 Task: Find connections with filter location Birmitrapur with filter topic #Humanresourcewith filter profile language Spanish with filter current company Kent with filter school Vivekananda Institute of Technology with filter industry Facilities Services with filter service category Video Production with filter keywords title Dog Walker / Pet Sitter
Action: Mouse moved to (538, 63)
Screenshot: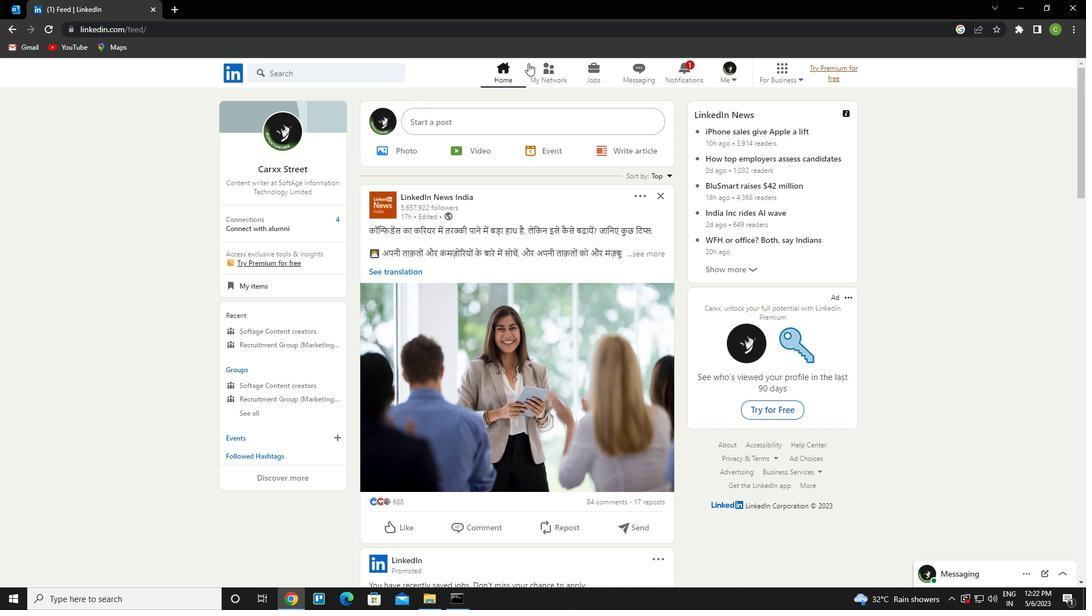 
Action: Mouse pressed left at (538, 63)
Screenshot: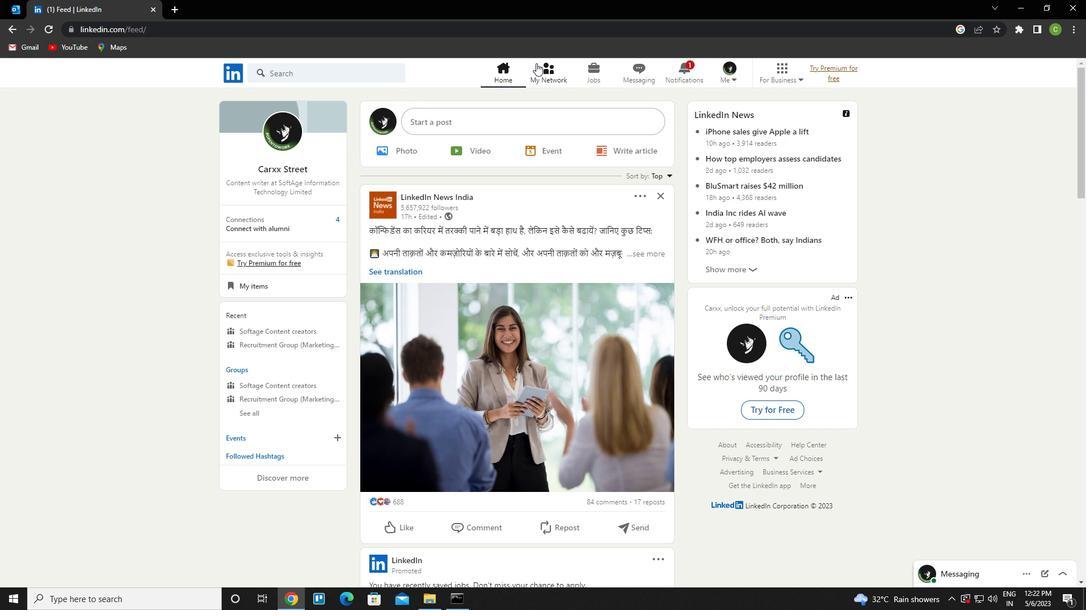 
Action: Mouse moved to (317, 130)
Screenshot: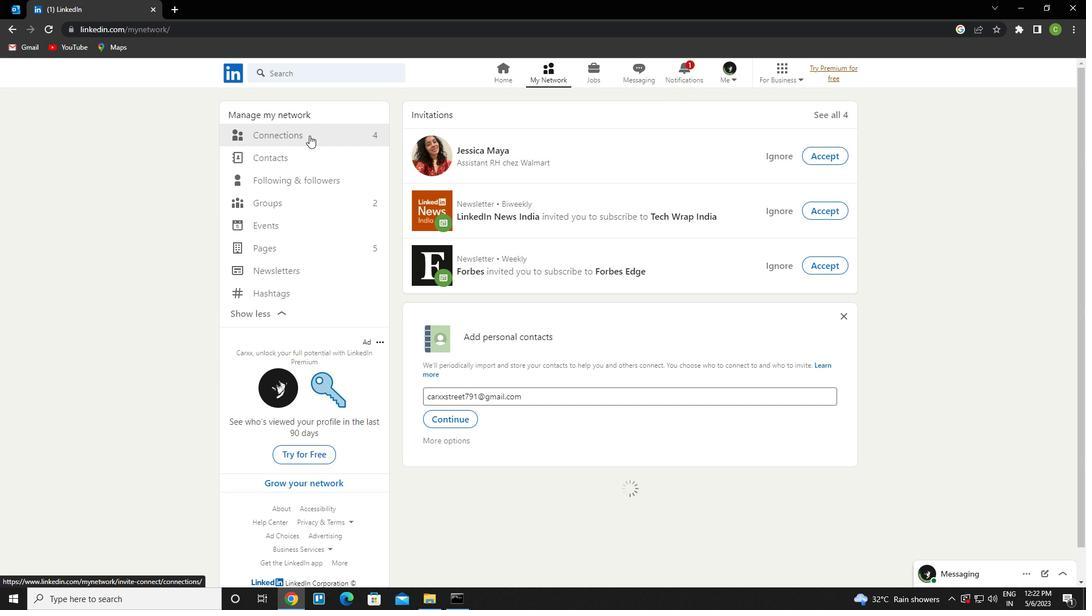 
Action: Mouse pressed left at (317, 130)
Screenshot: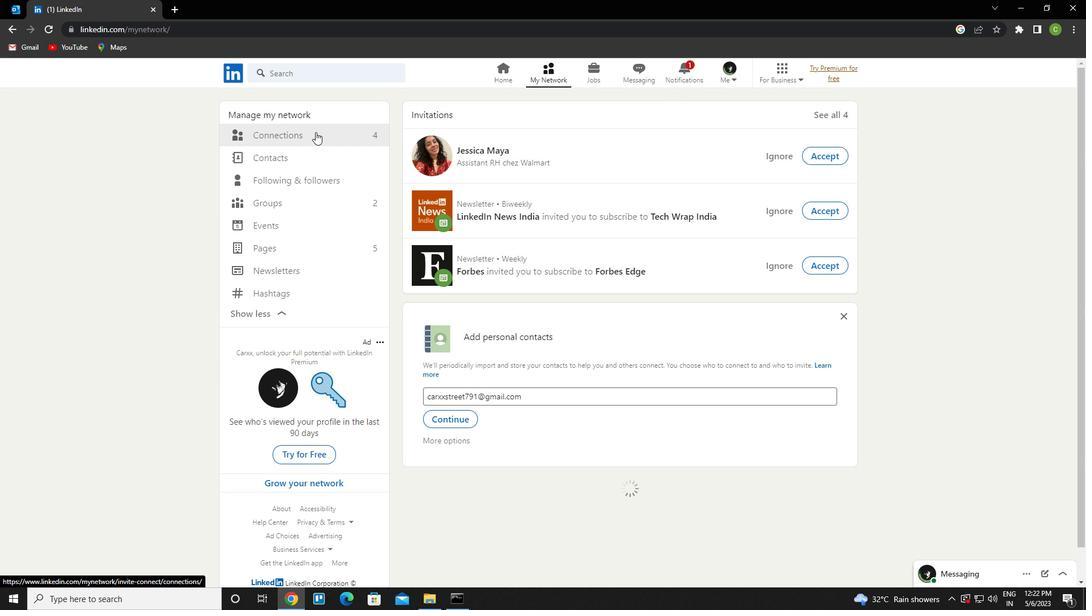 
Action: Mouse moved to (636, 135)
Screenshot: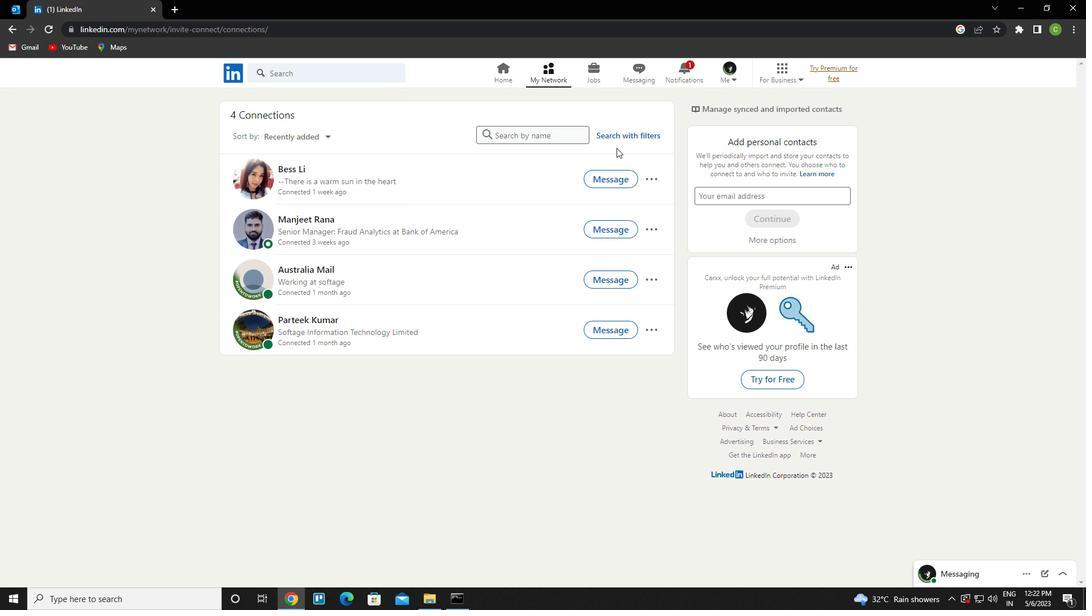 
Action: Mouse pressed left at (636, 135)
Screenshot: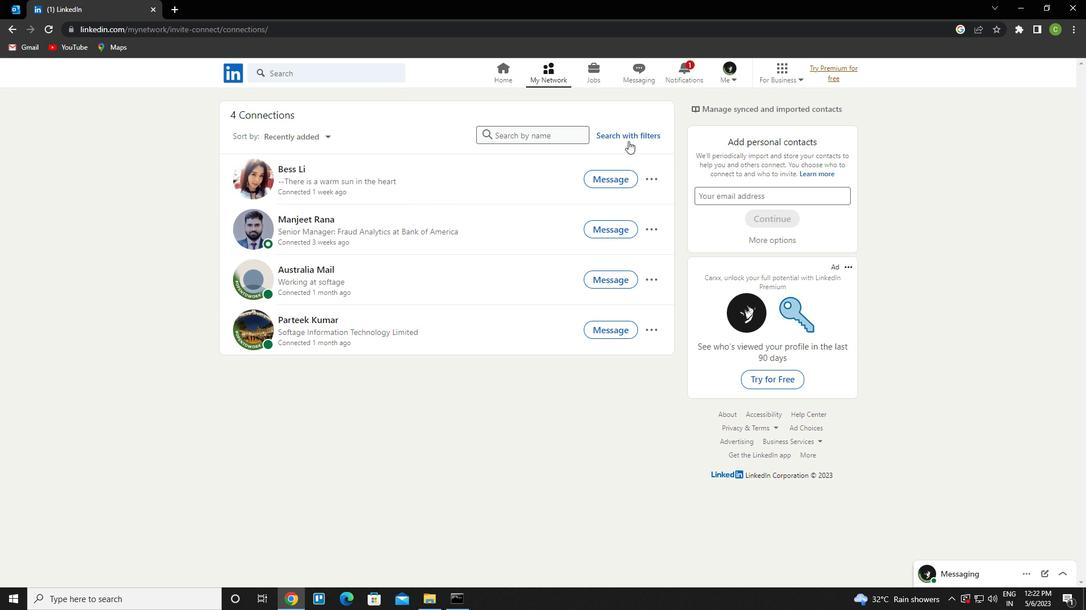 
Action: Mouse moved to (589, 103)
Screenshot: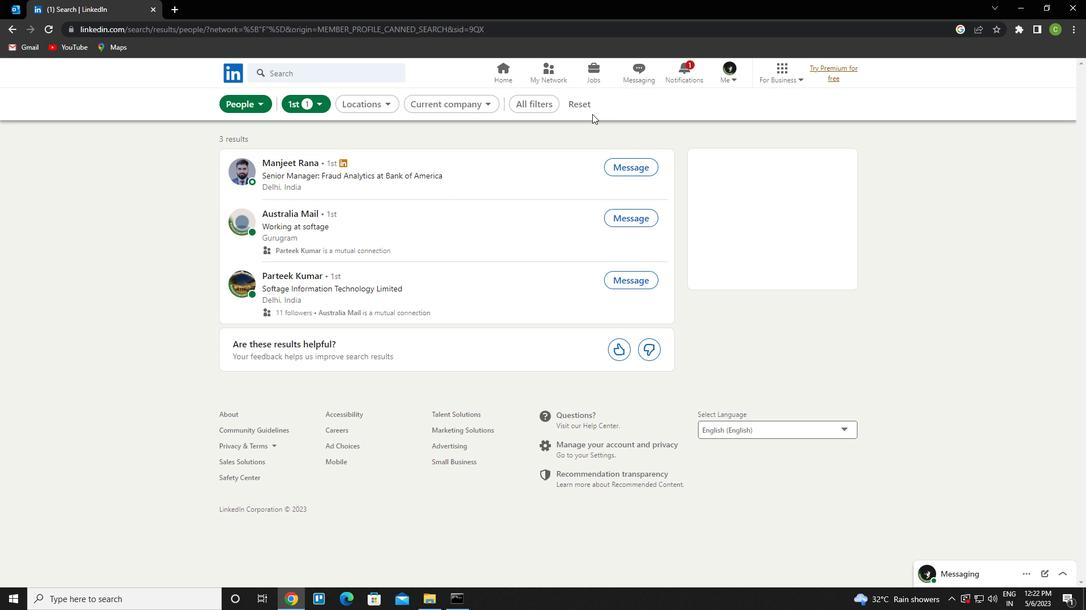 
Action: Mouse pressed left at (589, 103)
Screenshot: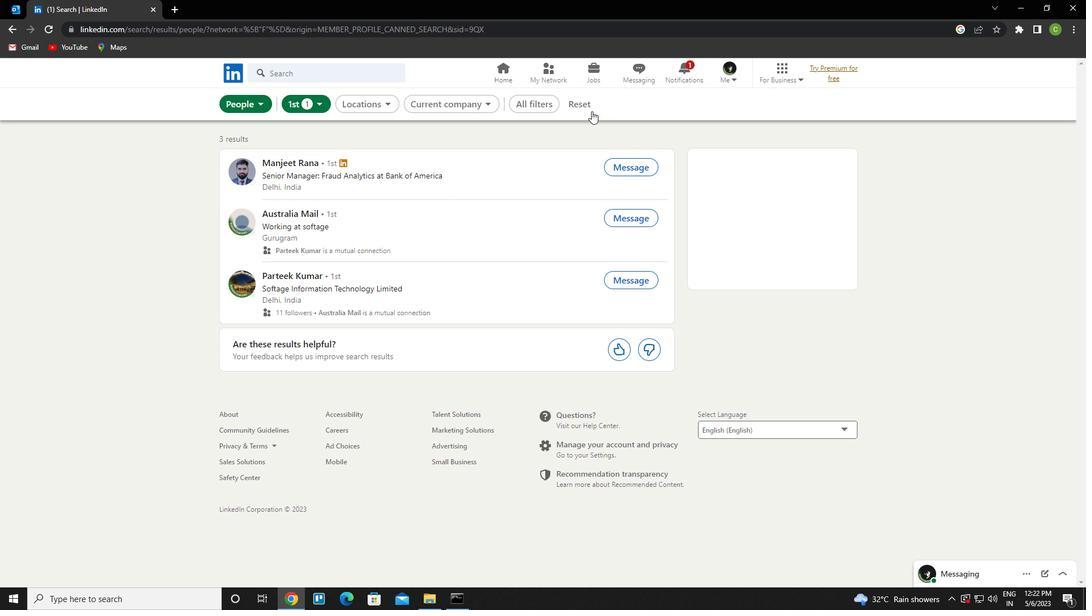 
Action: Mouse moved to (561, 104)
Screenshot: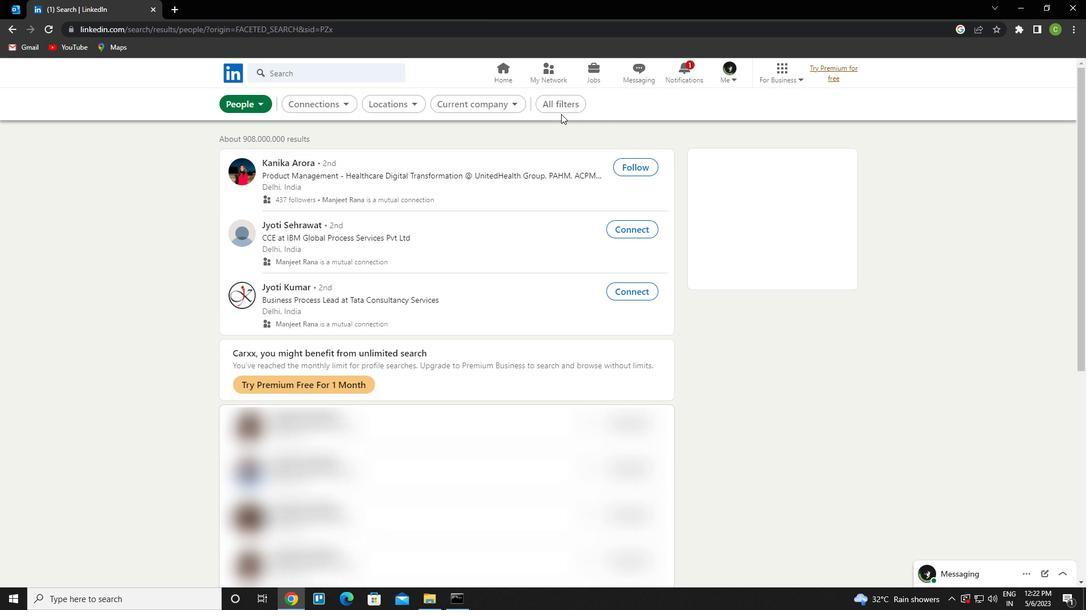 
Action: Mouse pressed left at (561, 104)
Screenshot: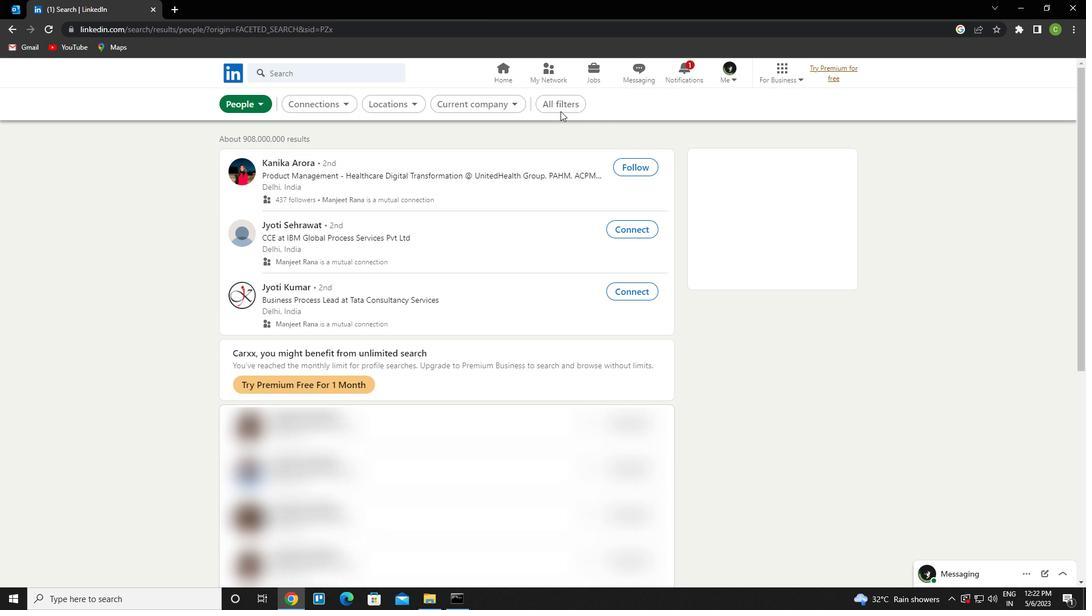 
Action: Mouse moved to (889, 326)
Screenshot: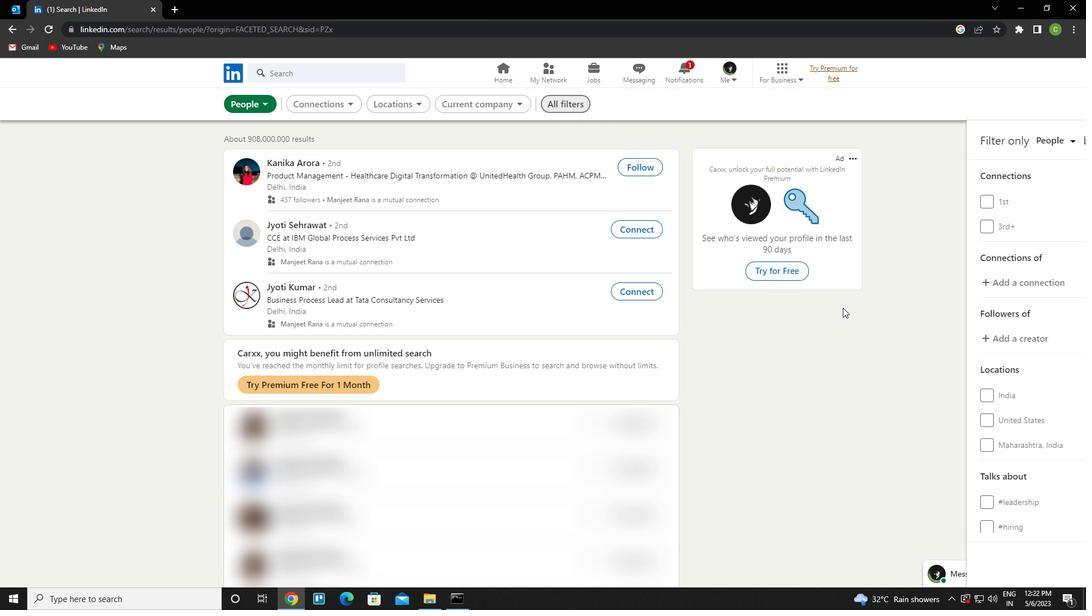 
Action: Mouse scrolled (889, 326) with delta (0, 0)
Screenshot: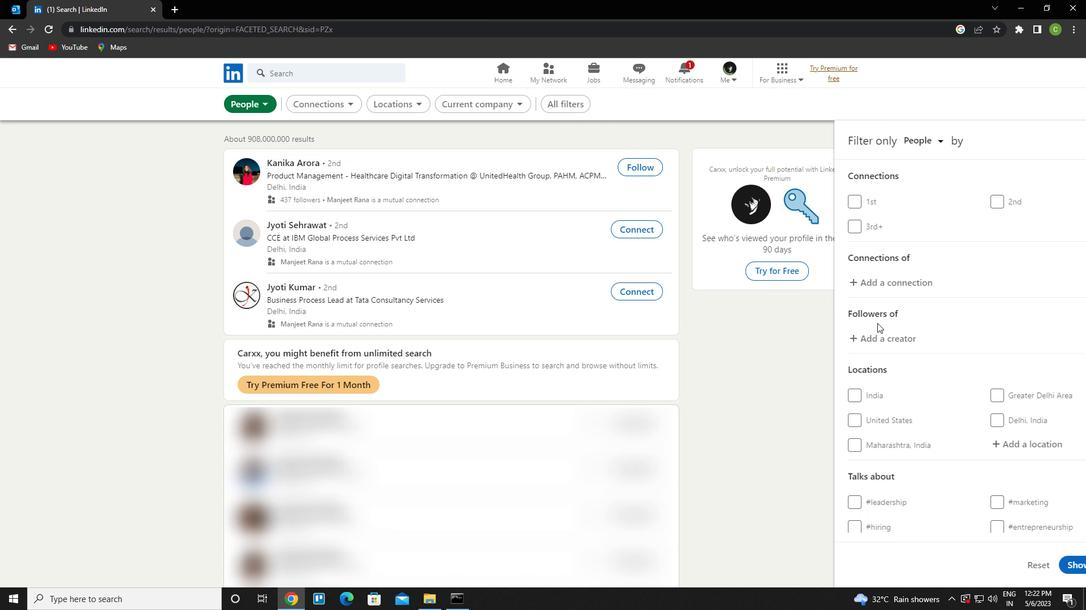 
Action: Mouse moved to (889, 326)
Screenshot: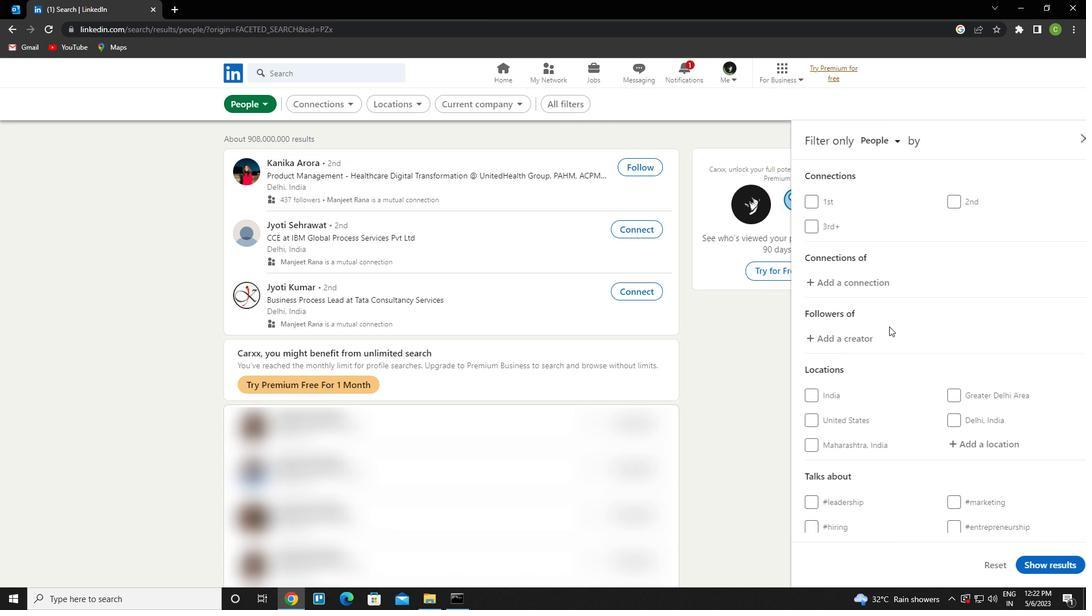 
Action: Mouse scrolled (889, 326) with delta (0, 0)
Screenshot: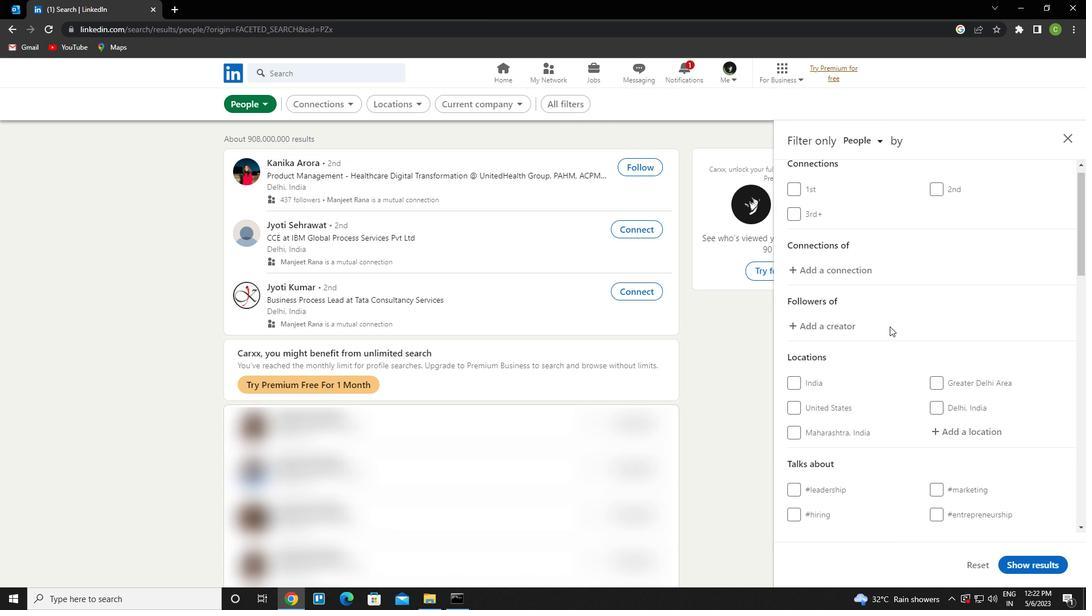
Action: Mouse moved to (960, 338)
Screenshot: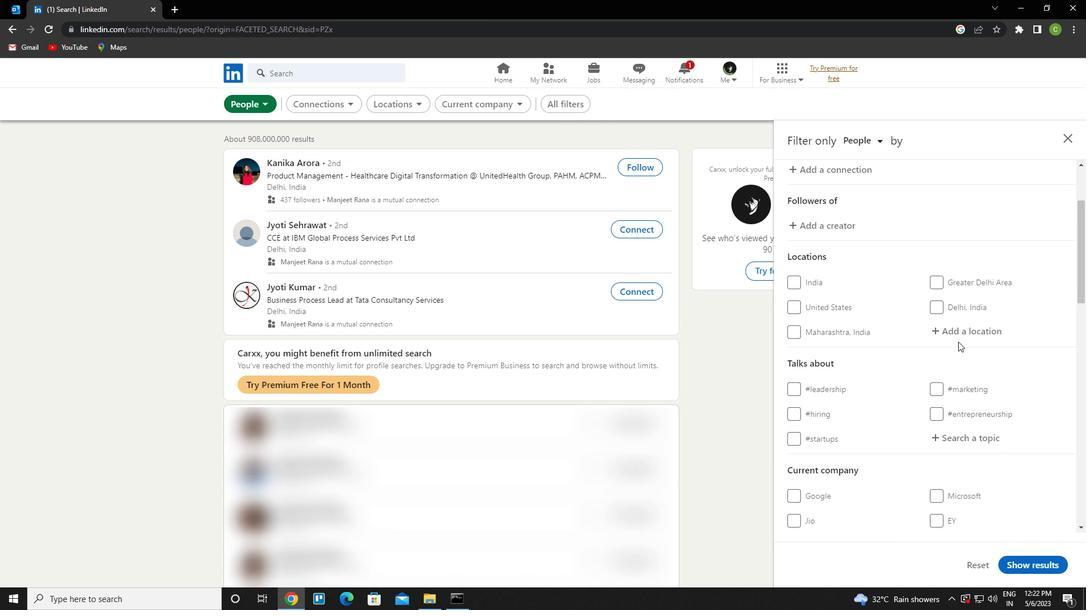 
Action: Mouse pressed left at (960, 338)
Screenshot: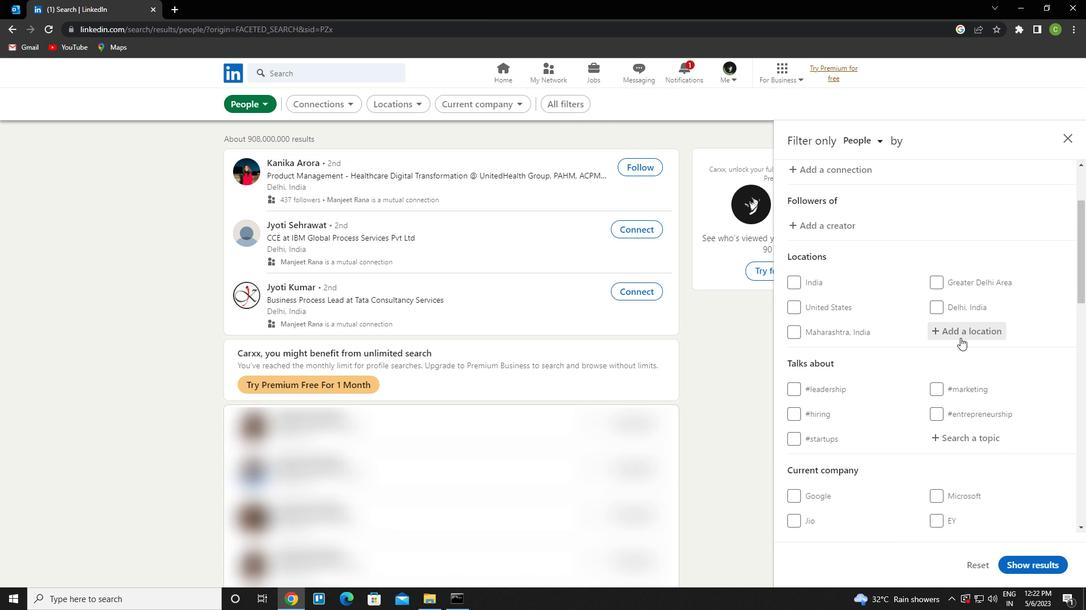 
Action: Key pressed <Key.caps_lock>b<Key.caps_lock>irnit<Key.backspace><Key.backspace>mitrapur<Key.left><Key.left><Key.left><Key.left><Key.left><Key.left><Key.left><Key.left><Key.backspace>
Screenshot: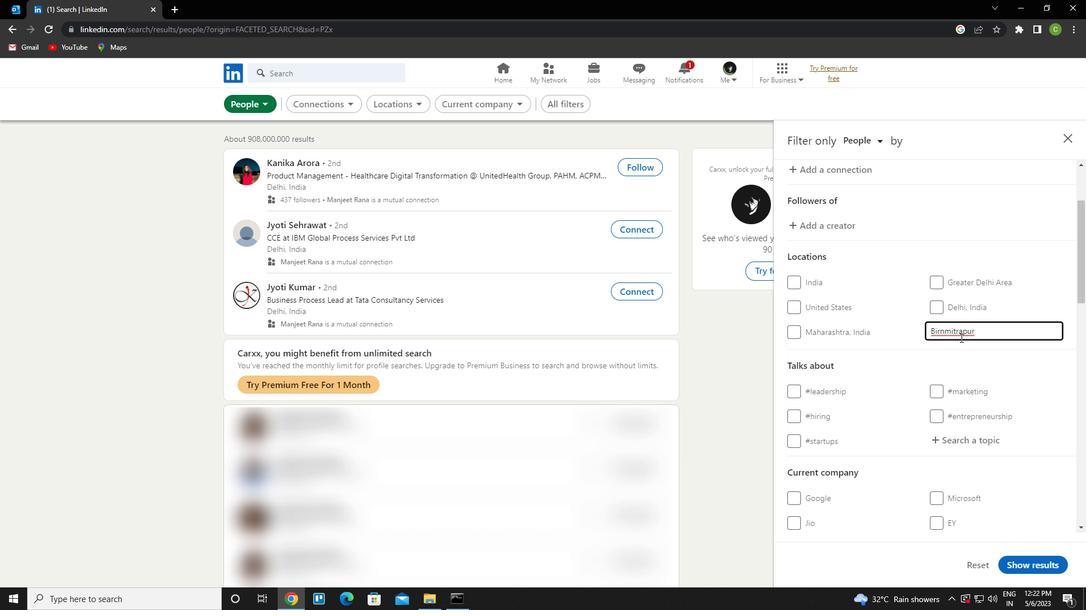 
Action: Mouse moved to (960, 337)
Screenshot: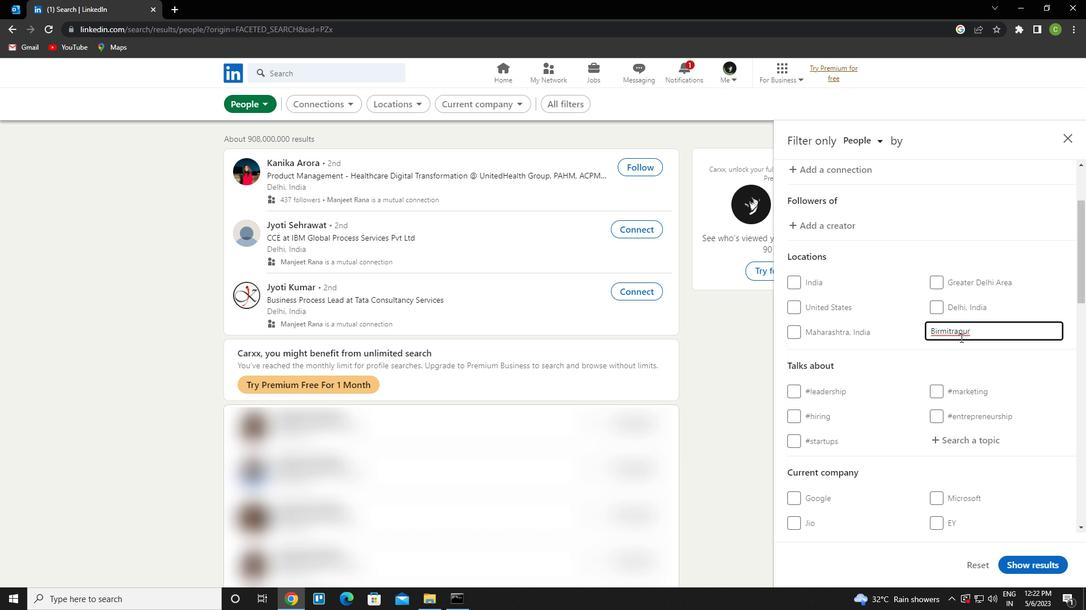 
Action: Mouse scrolled (960, 337) with delta (0, 0)
Screenshot: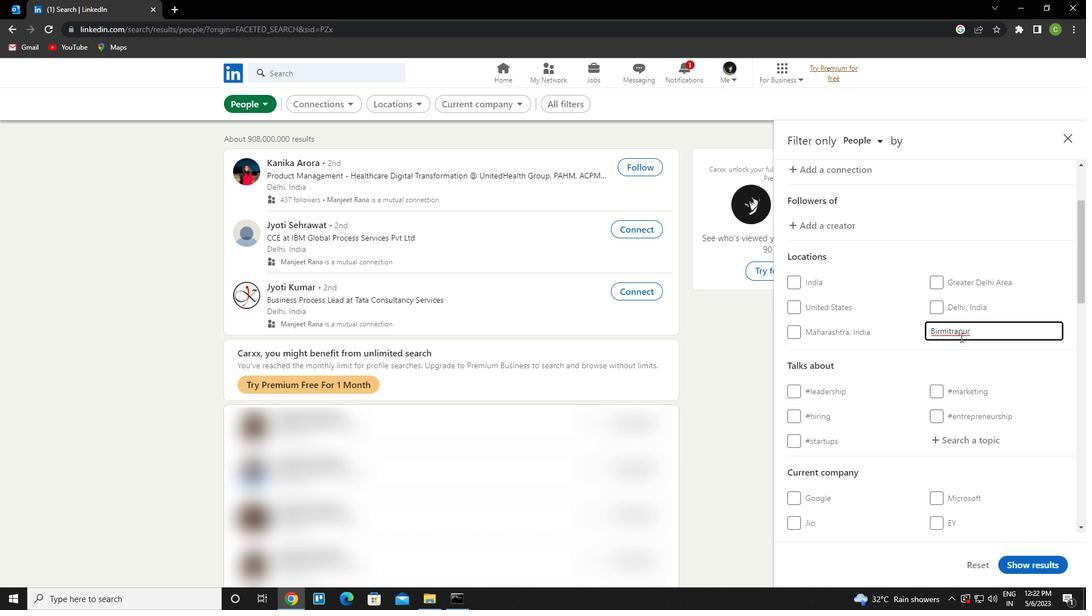 
Action: Mouse moved to (954, 384)
Screenshot: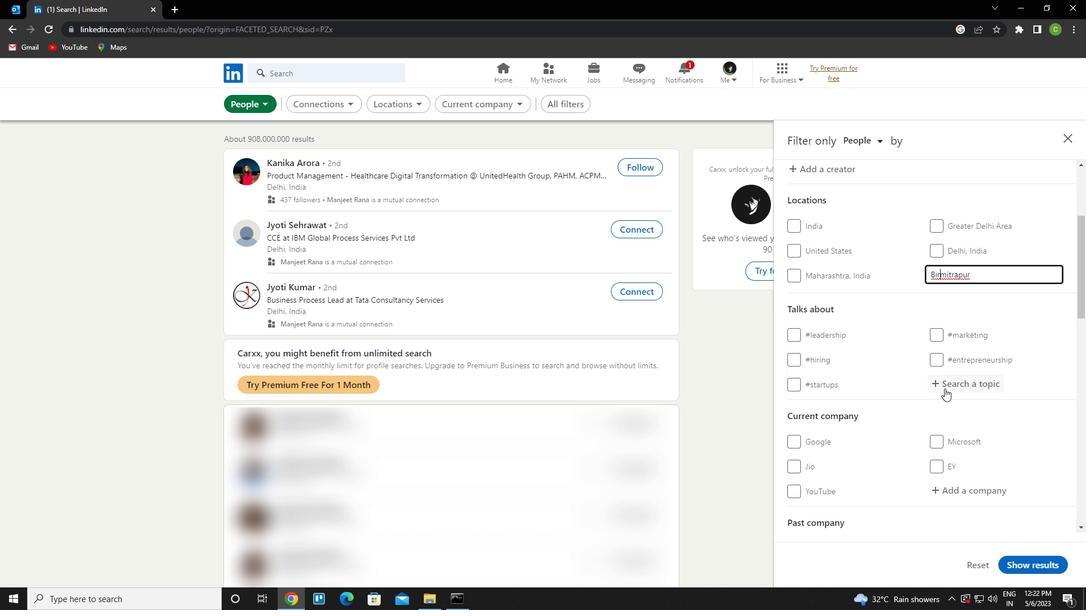 
Action: Mouse pressed left at (954, 384)
Screenshot: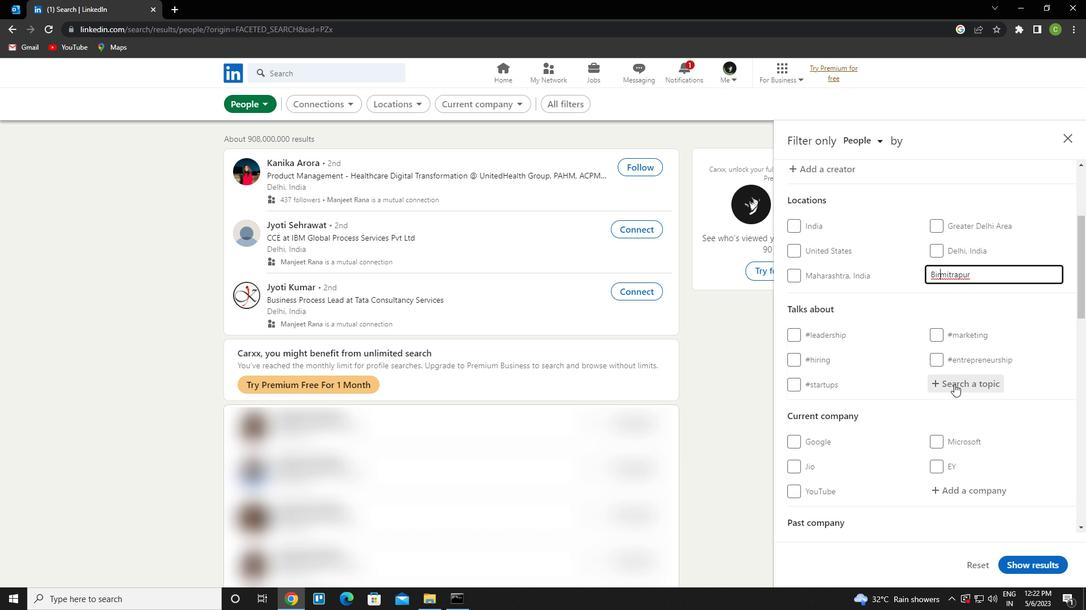 
Action: Key pressed humanresouces<Key.left><Key.down><Key.enter>
Screenshot: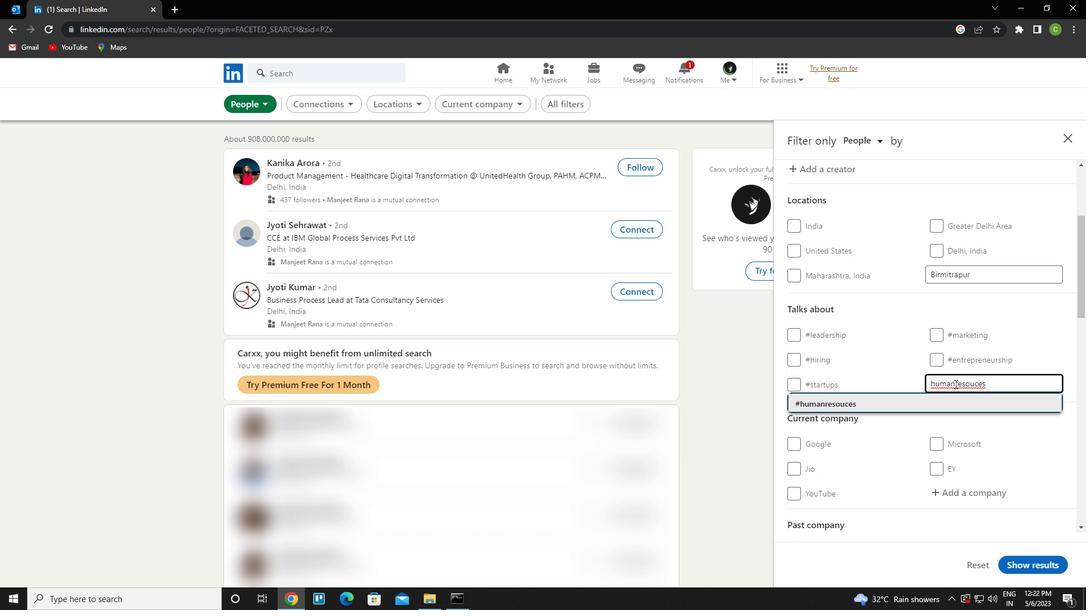 
Action: Mouse scrolled (954, 384) with delta (0, 0)
Screenshot: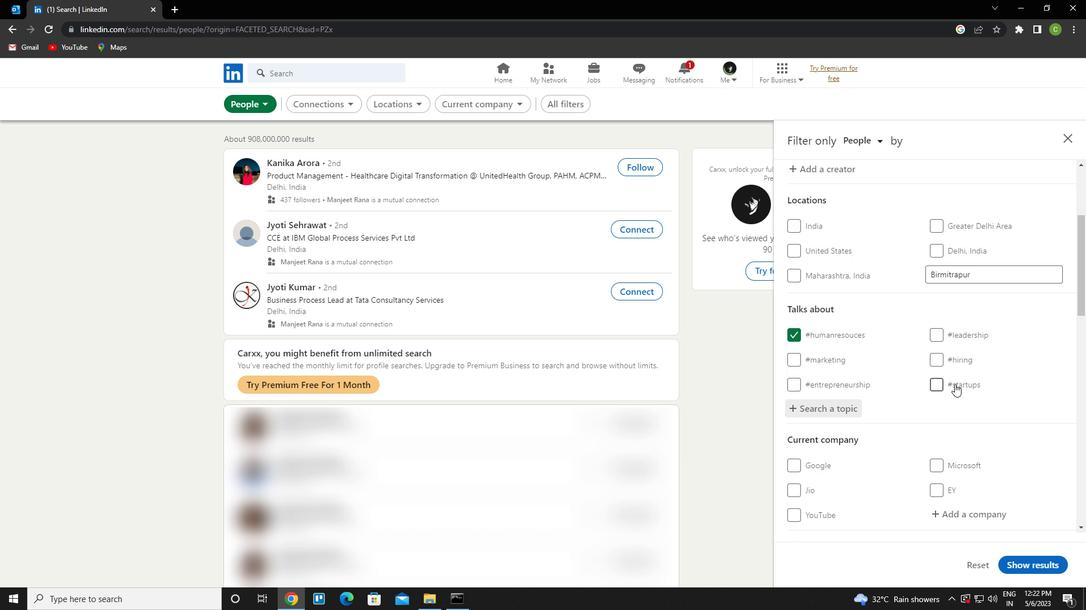 
Action: Mouse scrolled (954, 384) with delta (0, 0)
Screenshot: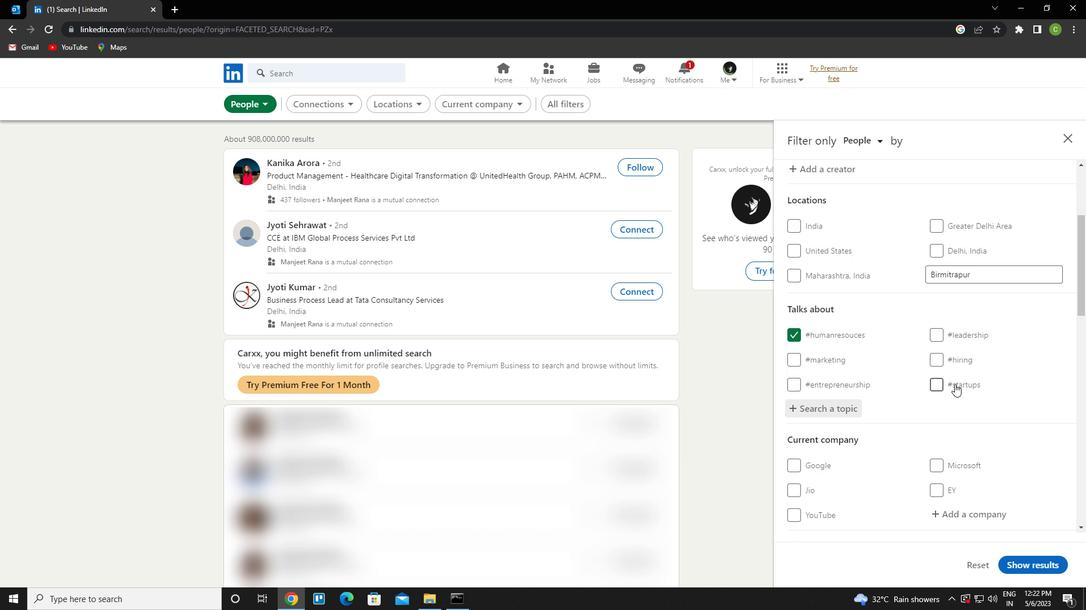 
Action: Mouse scrolled (954, 384) with delta (0, 0)
Screenshot: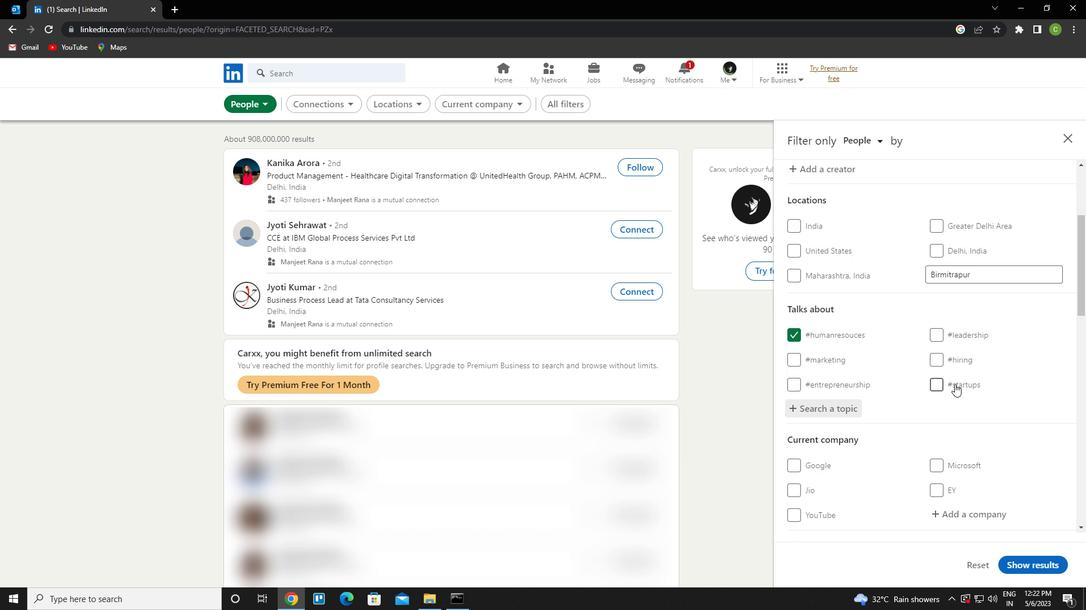 
Action: Mouse scrolled (954, 384) with delta (0, 0)
Screenshot: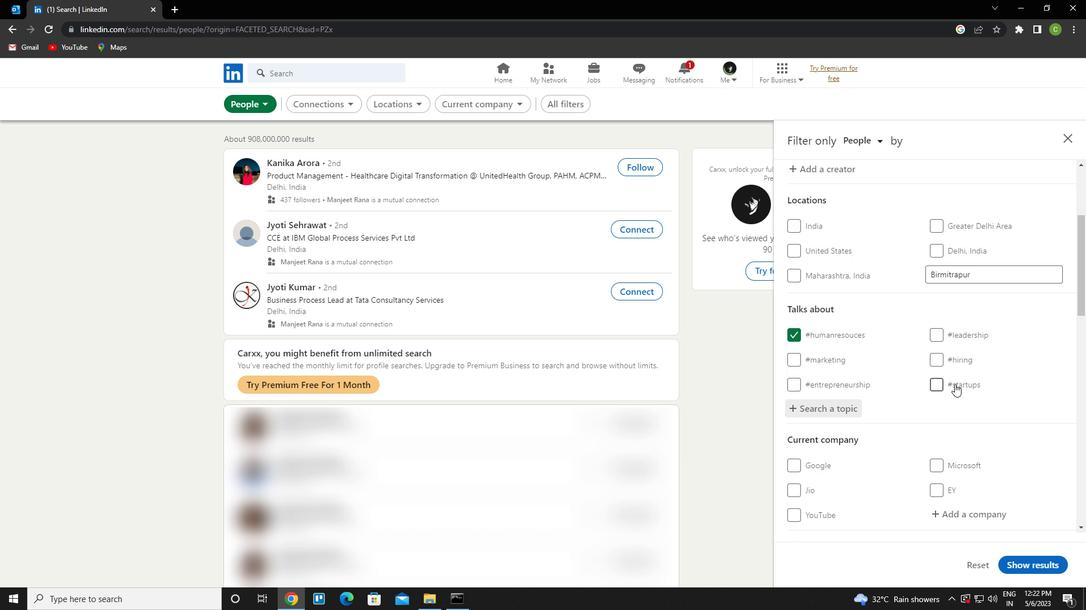 
Action: Mouse scrolled (954, 384) with delta (0, 0)
Screenshot: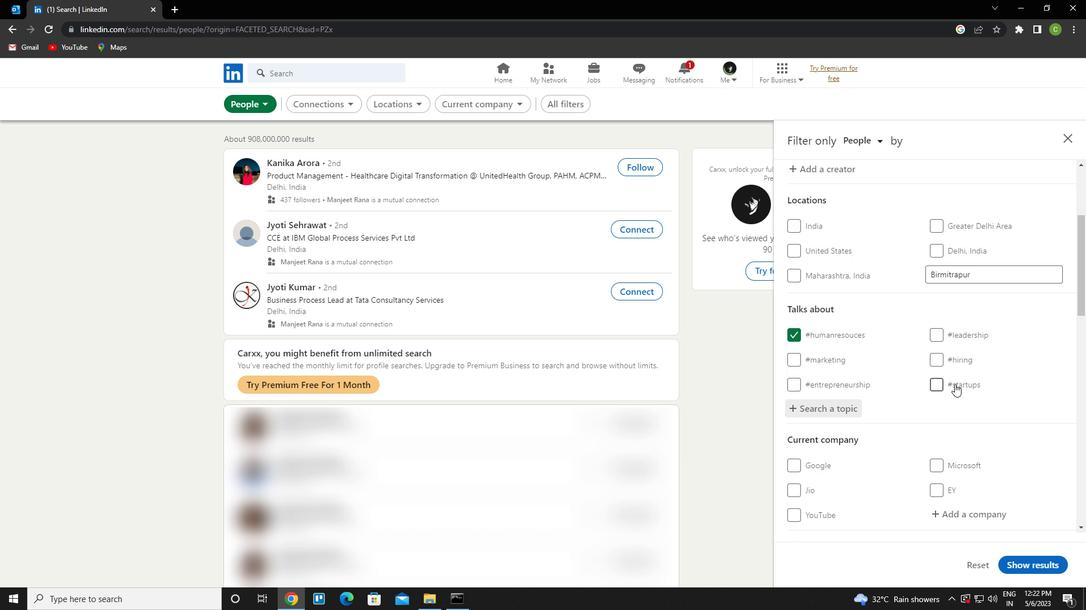 
Action: Mouse scrolled (954, 384) with delta (0, 0)
Screenshot: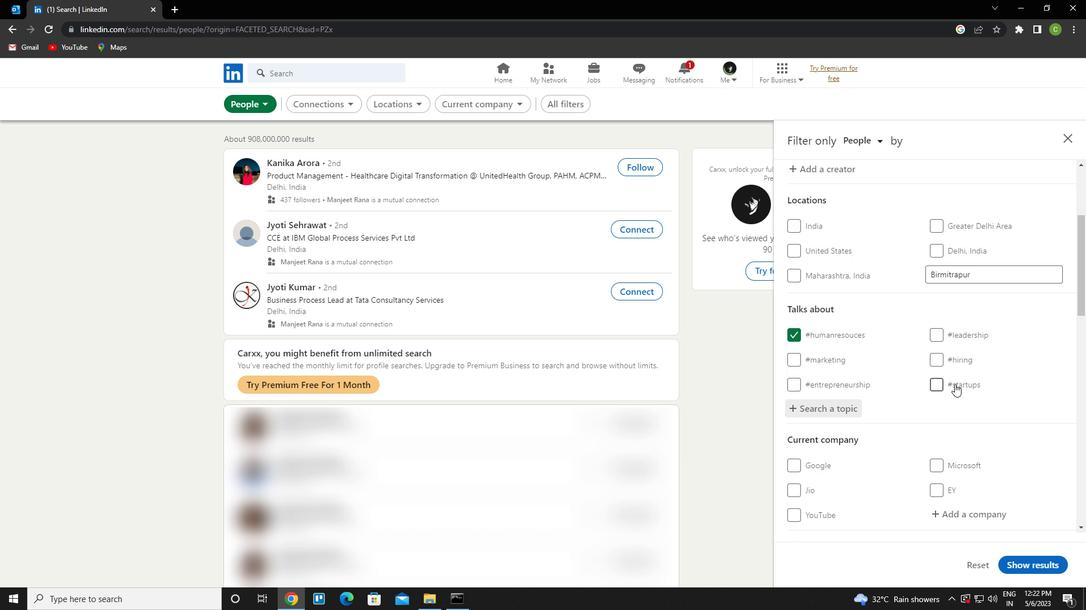 
Action: Mouse moved to (944, 376)
Screenshot: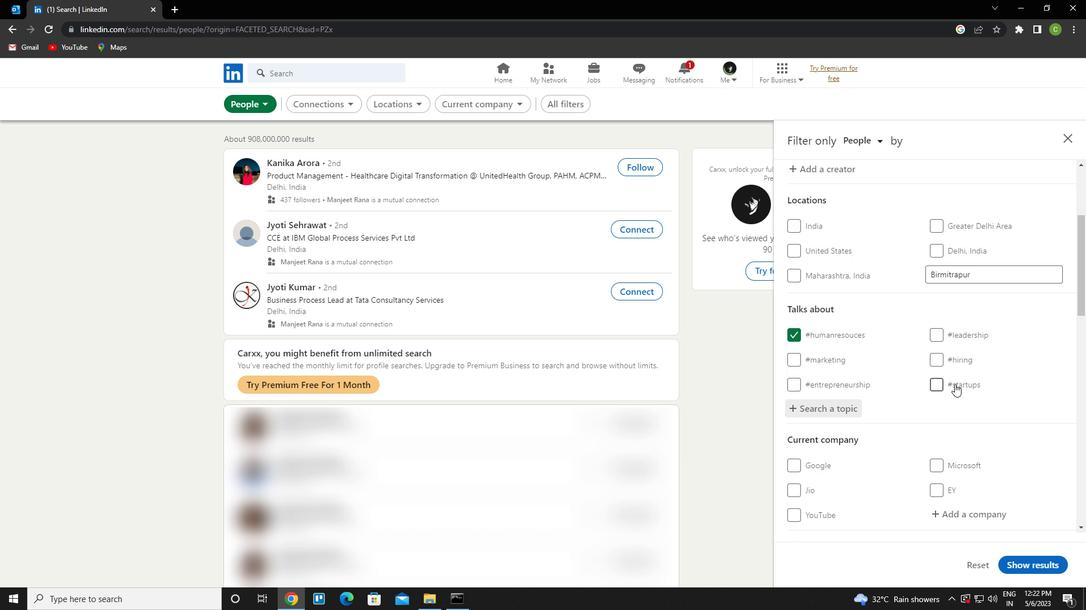 
Action: Mouse scrolled (944, 376) with delta (0, 0)
Screenshot: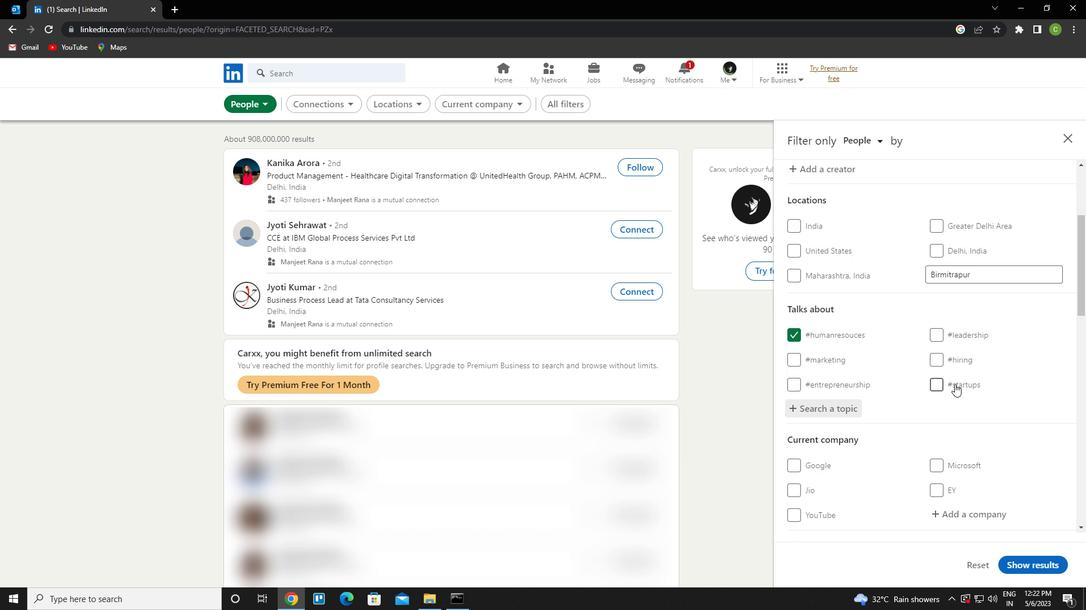 
Action: Mouse moved to (934, 367)
Screenshot: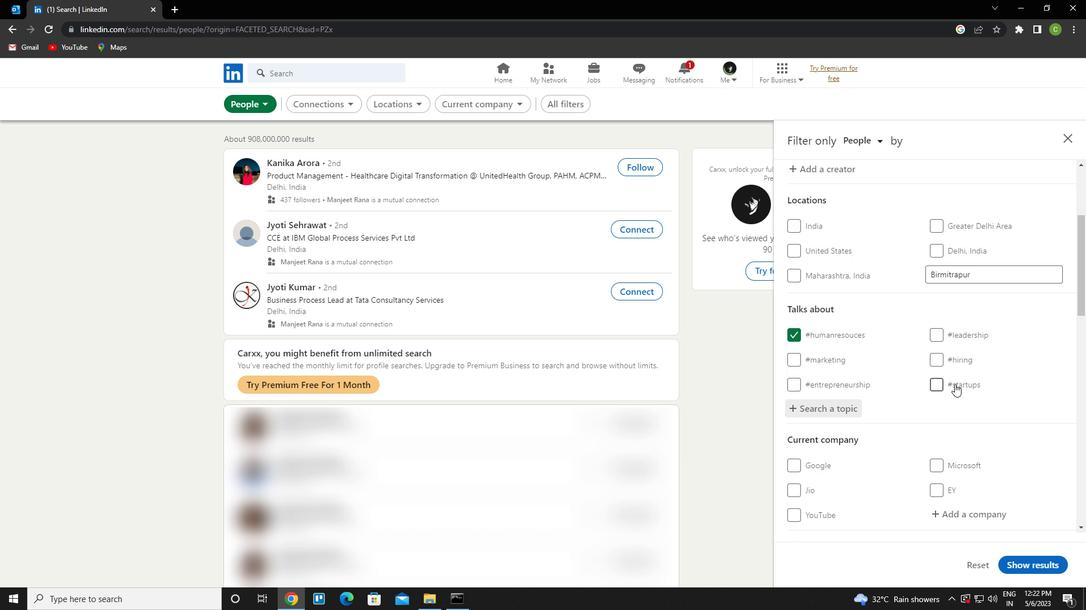 
Action: Mouse scrolled (934, 366) with delta (0, 0)
Screenshot: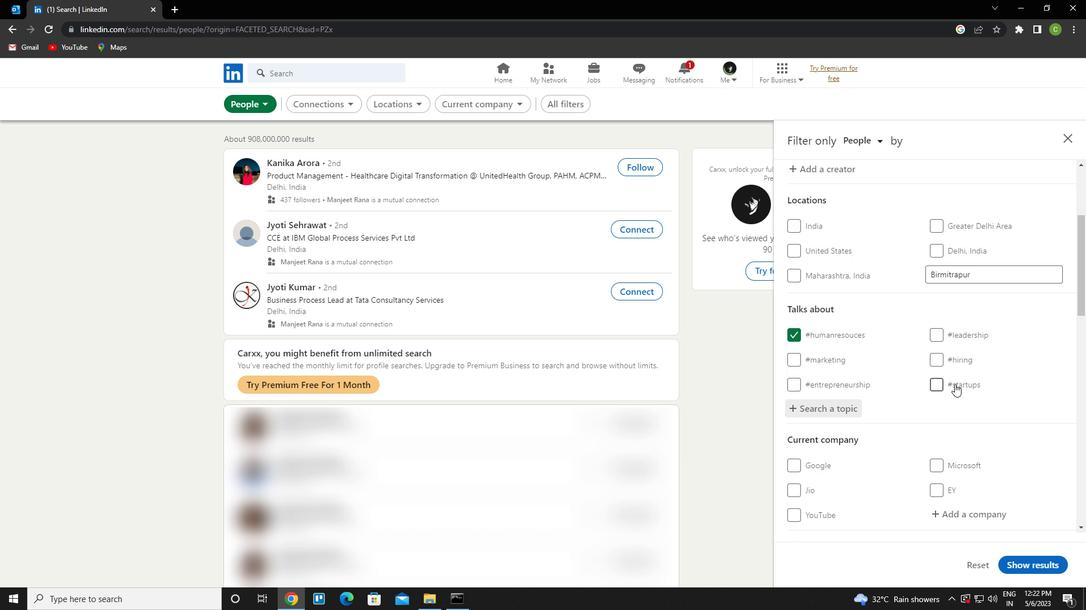 
Action: Mouse moved to (796, 486)
Screenshot: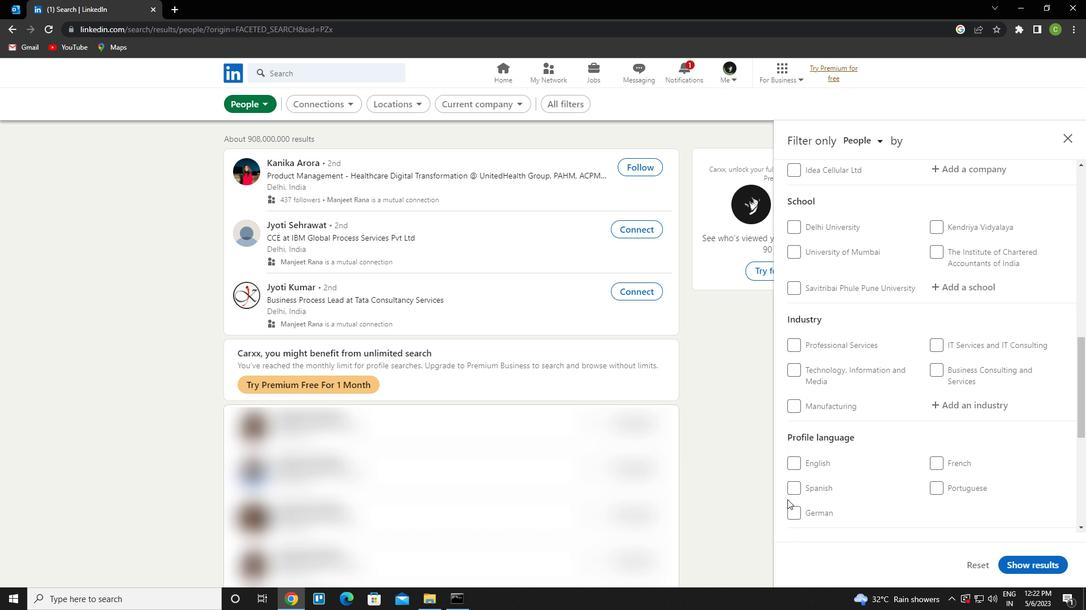 
Action: Mouse pressed left at (796, 486)
Screenshot: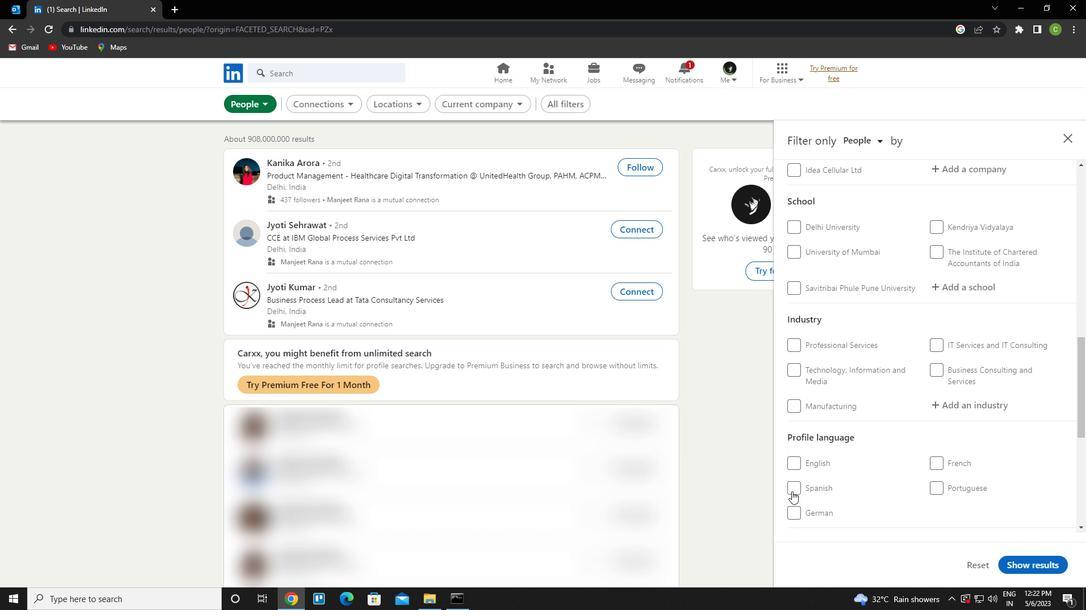 
Action: Mouse moved to (902, 299)
Screenshot: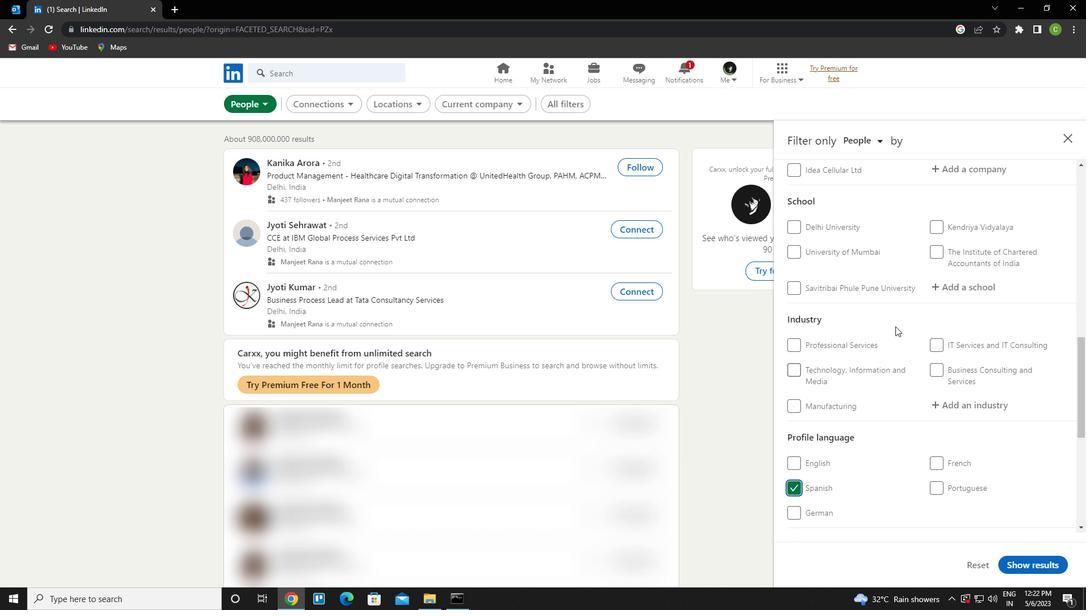 
Action: Mouse scrolled (902, 299) with delta (0, 0)
Screenshot: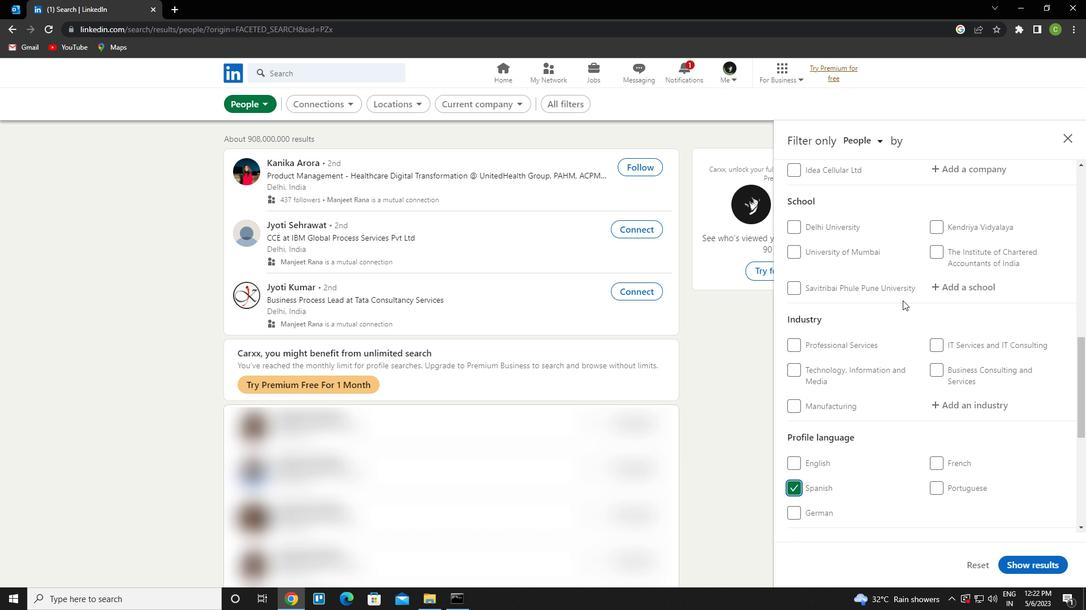 
Action: Mouse moved to (886, 330)
Screenshot: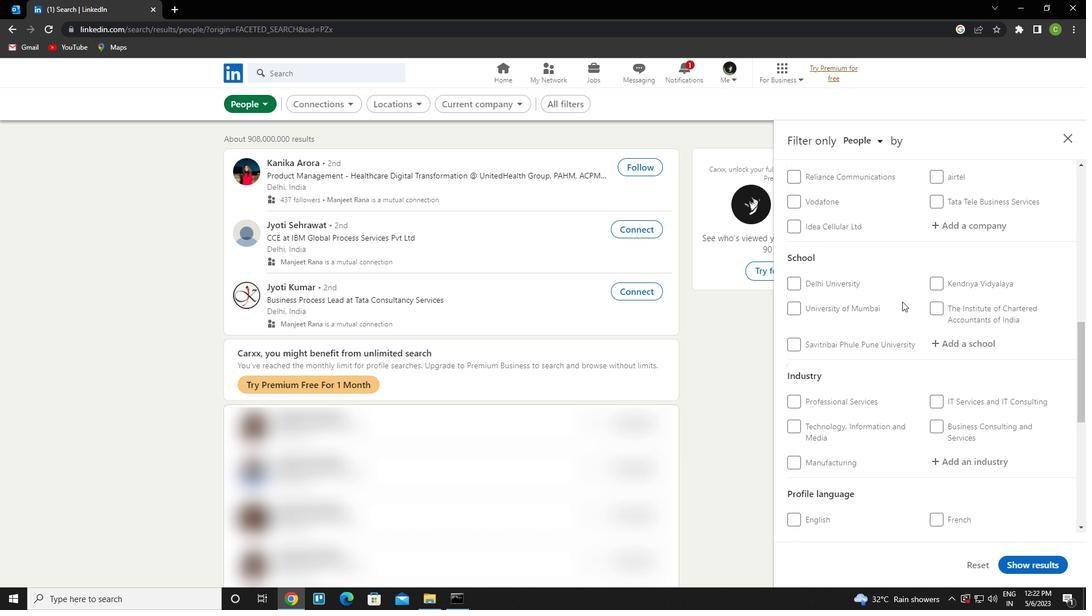
Action: Mouse scrolled (886, 331) with delta (0, 0)
Screenshot: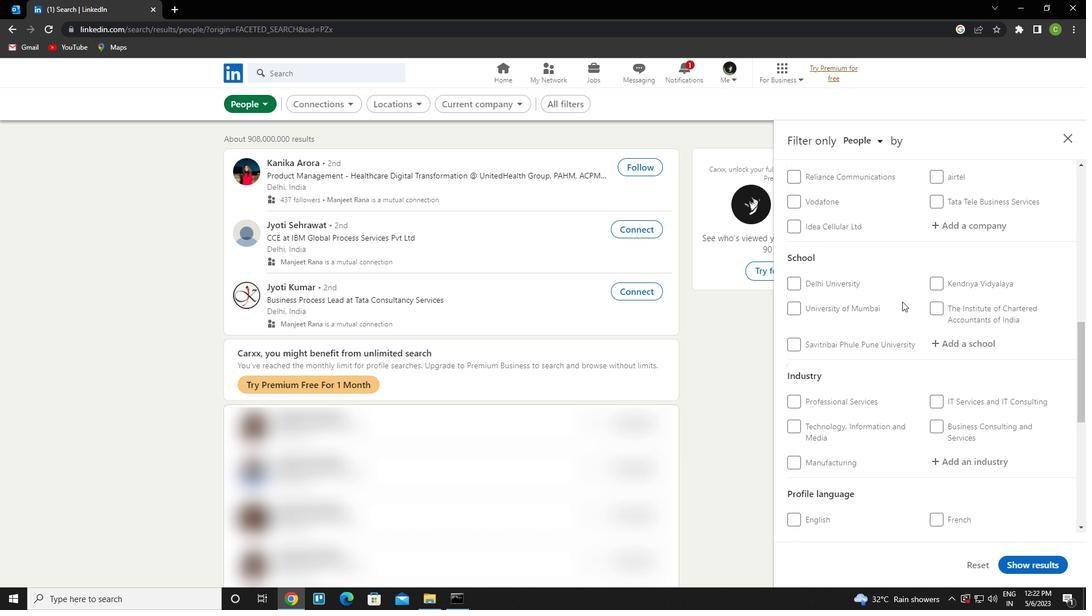 
Action: Mouse moved to (876, 350)
Screenshot: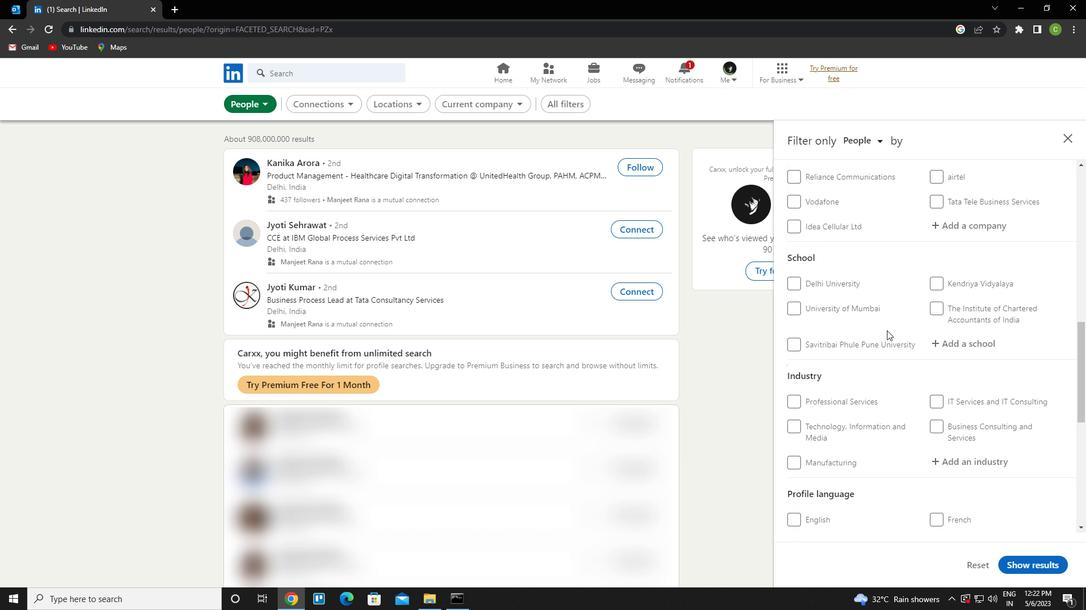 
Action: Mouse scrolled (876, 350) with delta (0, 0)
Screenshot: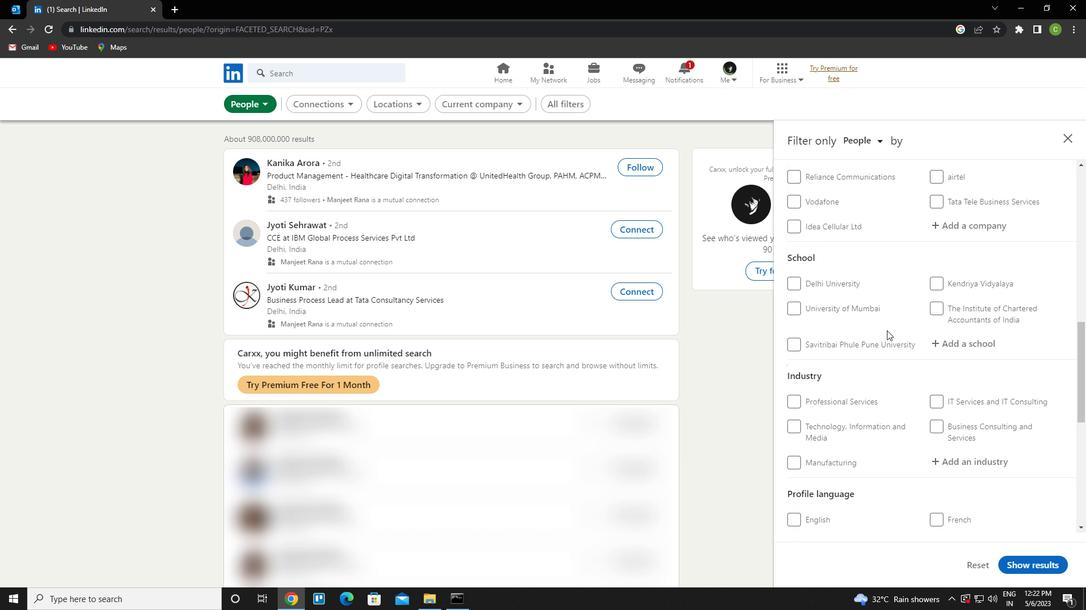 
Action: Mouse moved to (875, 350)
Screenshot: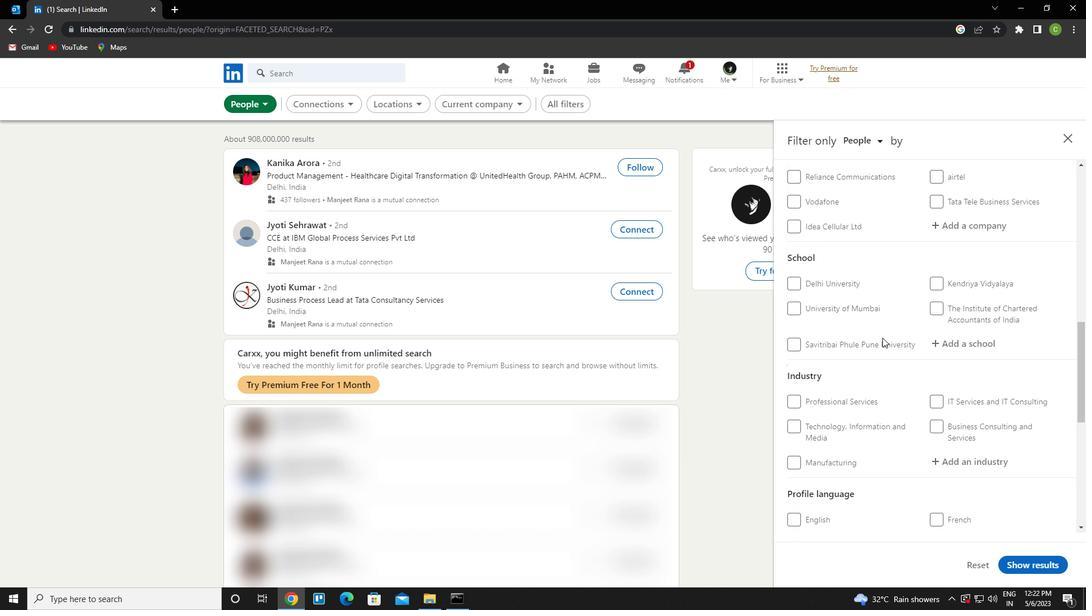 
Action: Mouse scrolled (875, 351) with delta (0, 0)
Screenshot: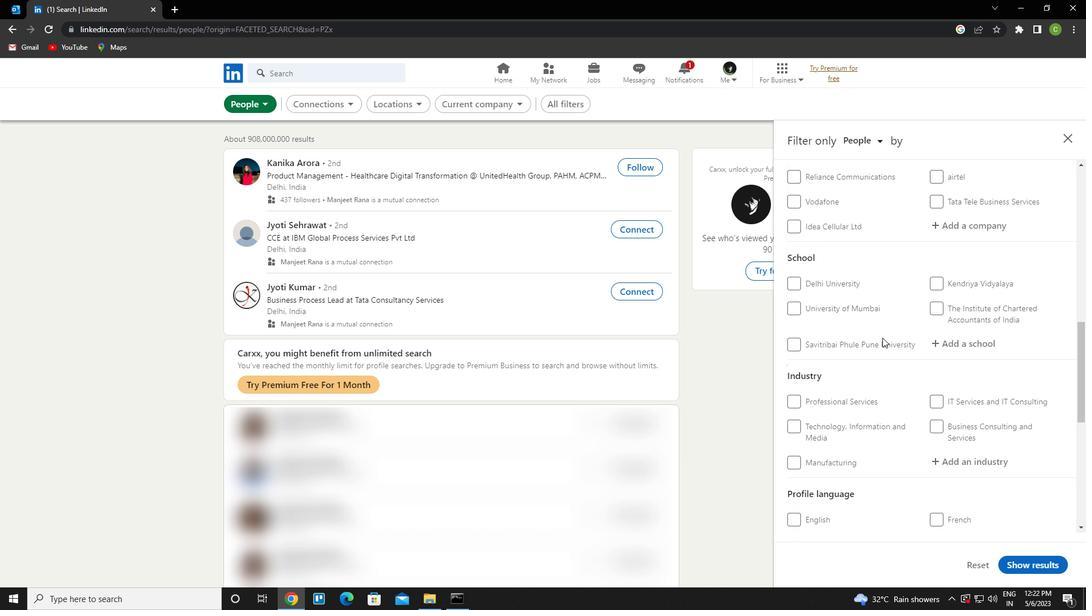 
Action: Mouse scrolled (875, 351) with delta (0, 0)
Screenshot: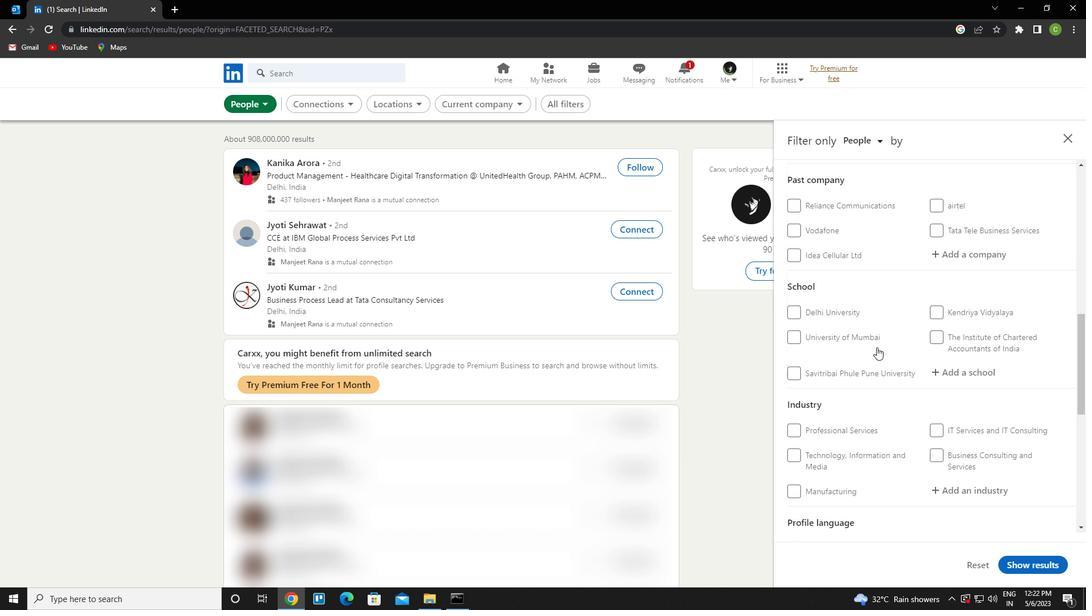 
Action: Mouse moved to (954, 343)
Screenshot: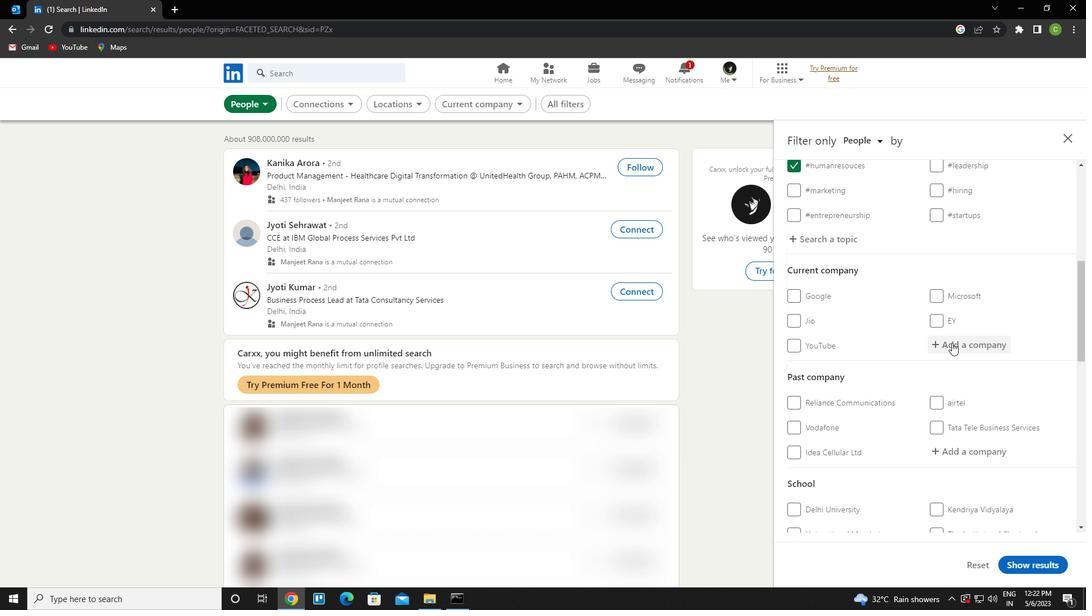 
Action: Mouse pressed left at (954, 343)
Screenshot: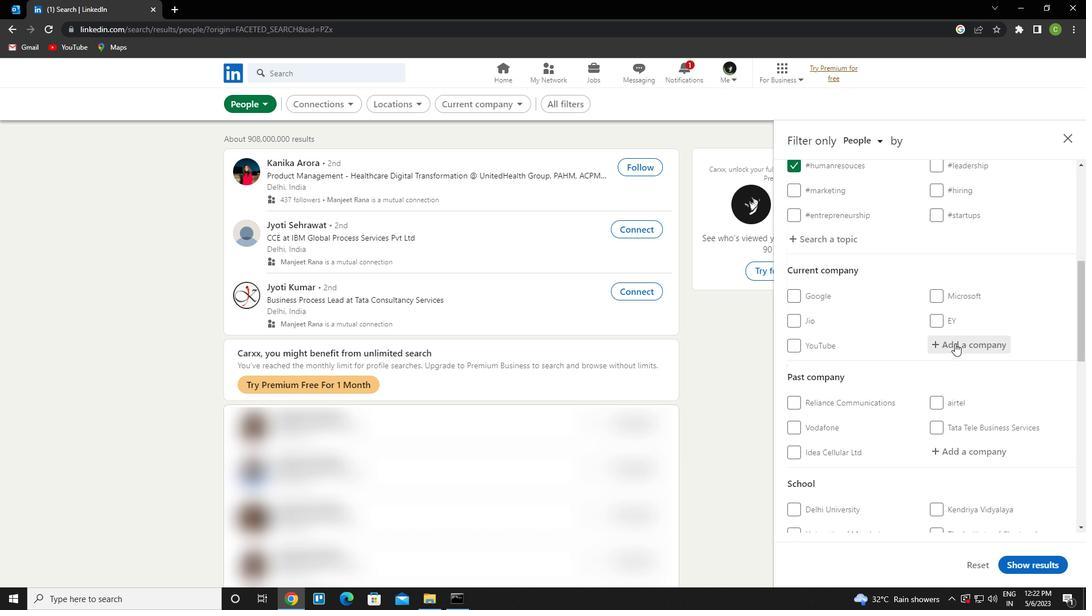 
Action: Key pressed <Key.caps_lock>k<Key.caps_lock>ent<Key.down><Key.enter>
Screenshot: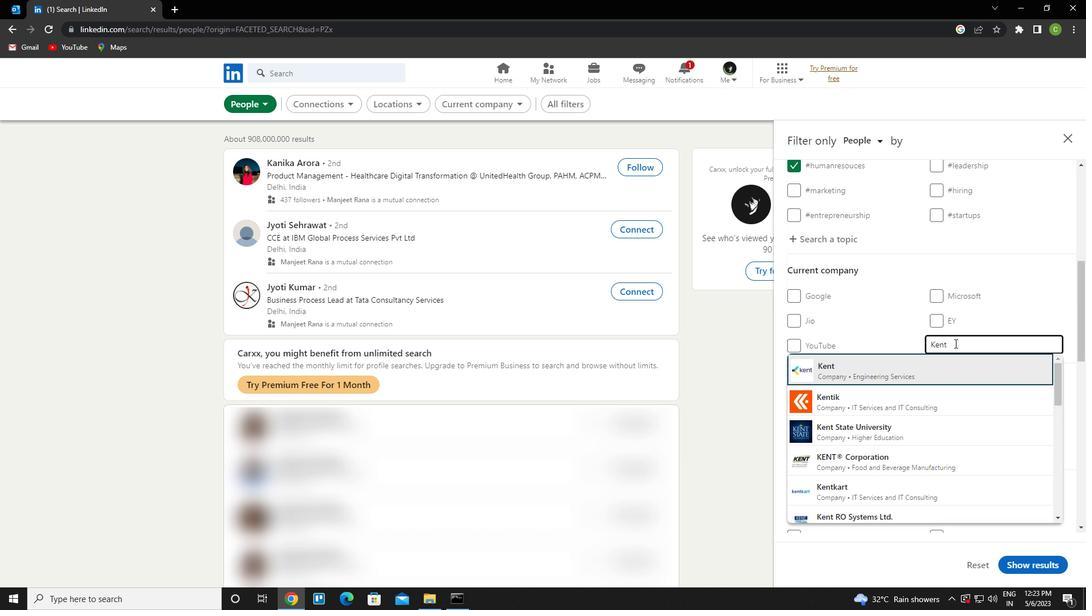 
Action: Mouse scrolled (954, 343) with delta (0, 0)
Screenshot: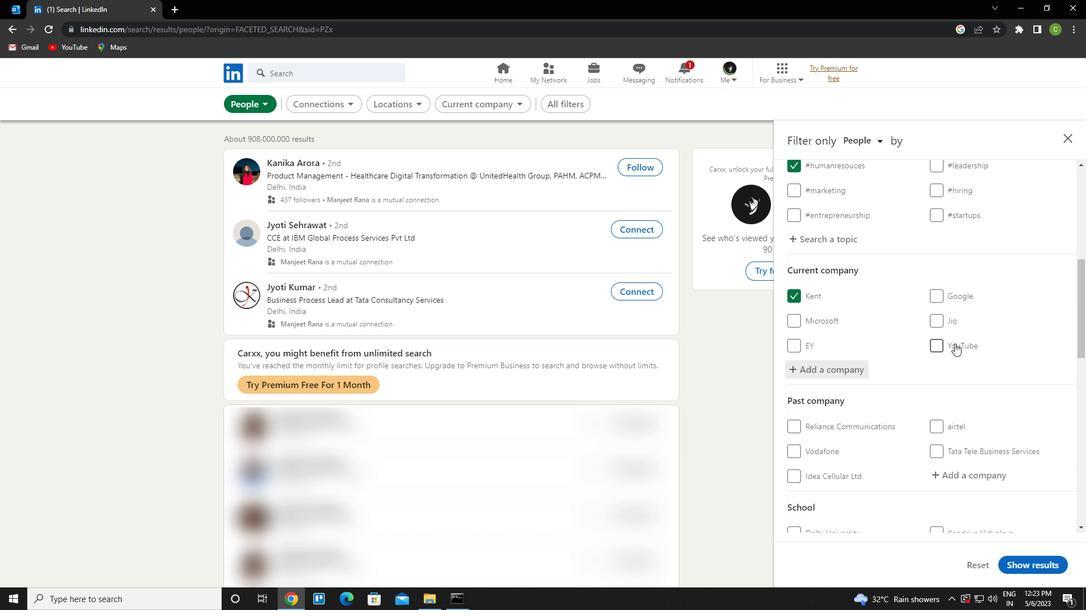 
Action: Mouse moved to (940, 343)
Screenshot: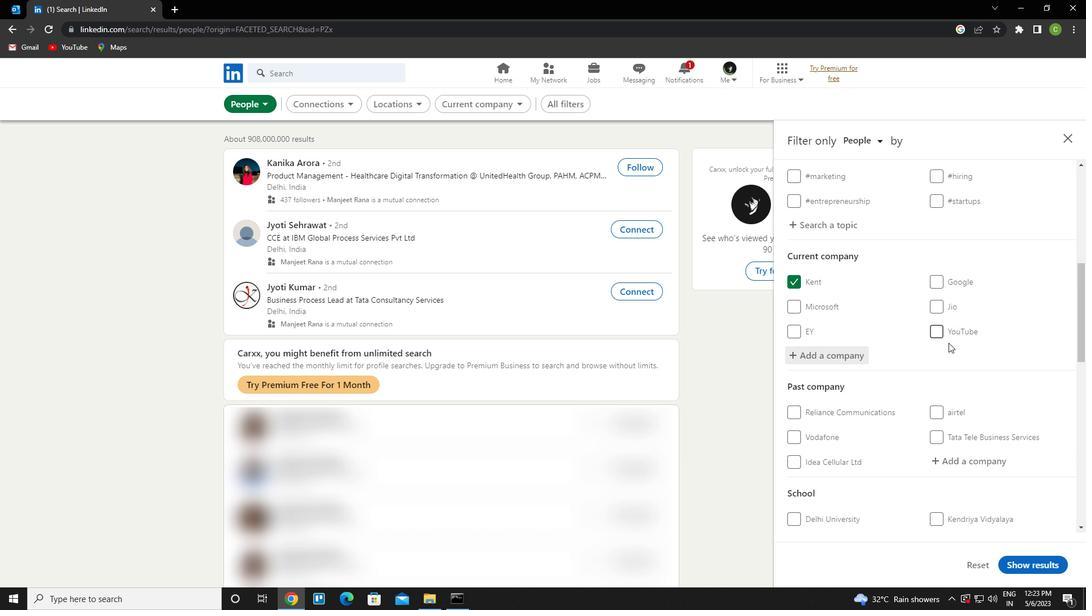 
Action: Mouse scrolled (940, 343) with delta (0, 0)
Screenshot: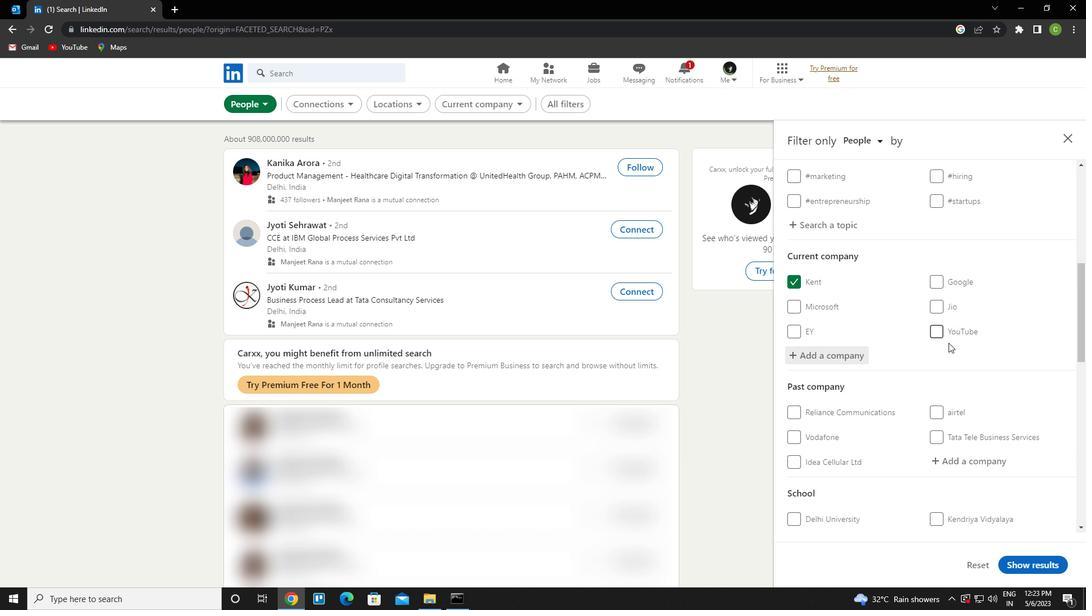 
Action: Mouse moved to (934, 367)
Screenshot: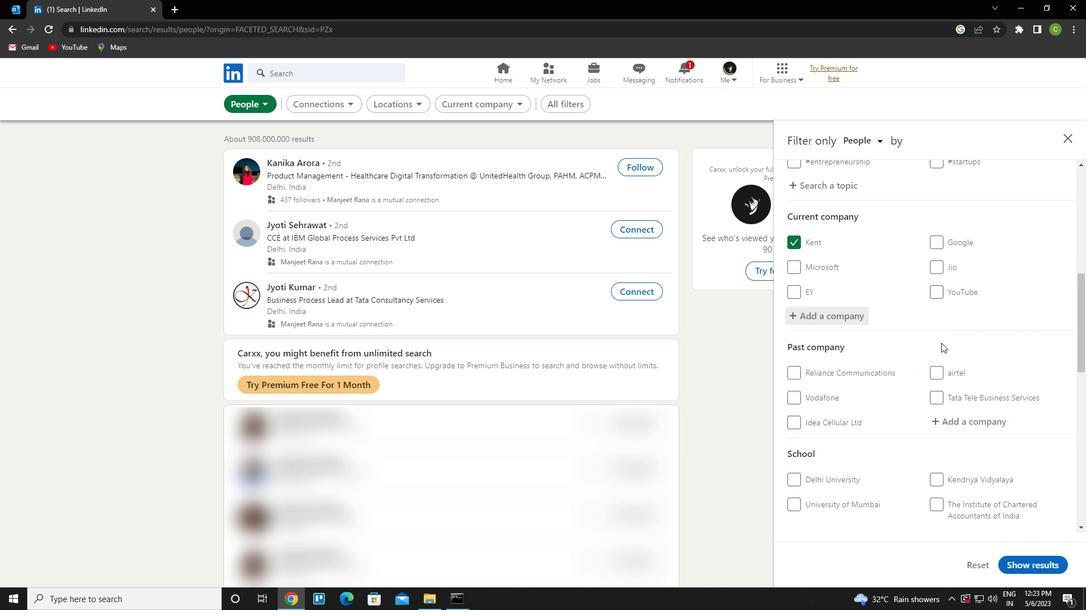 
Action: Mouse scrolled (934, 367) with delta (0, 0)
Screenshot: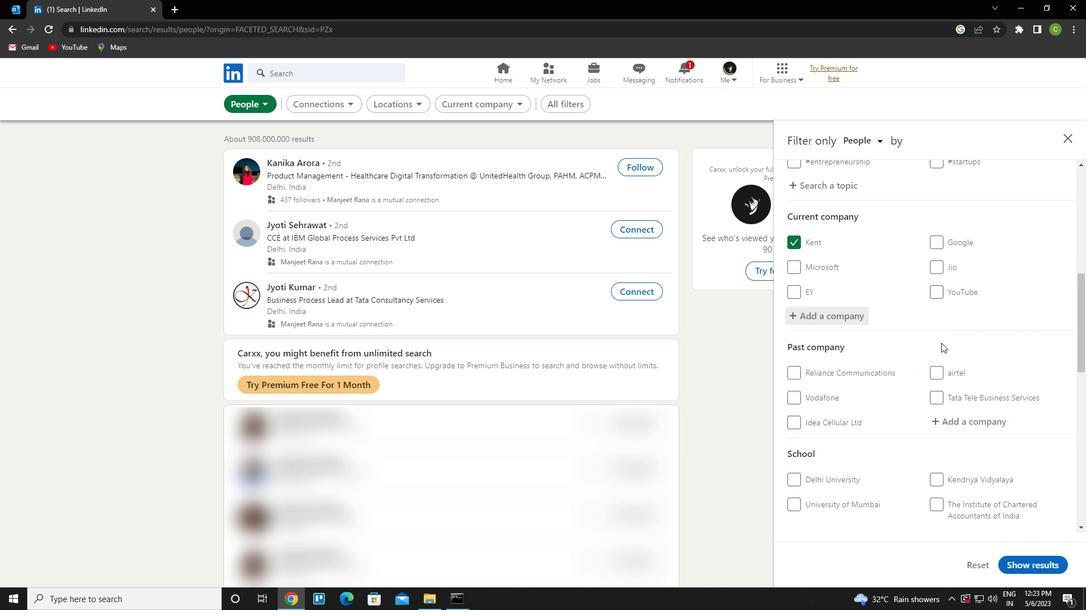 
Action: Mouse moved to (934, 369)
Screenshot: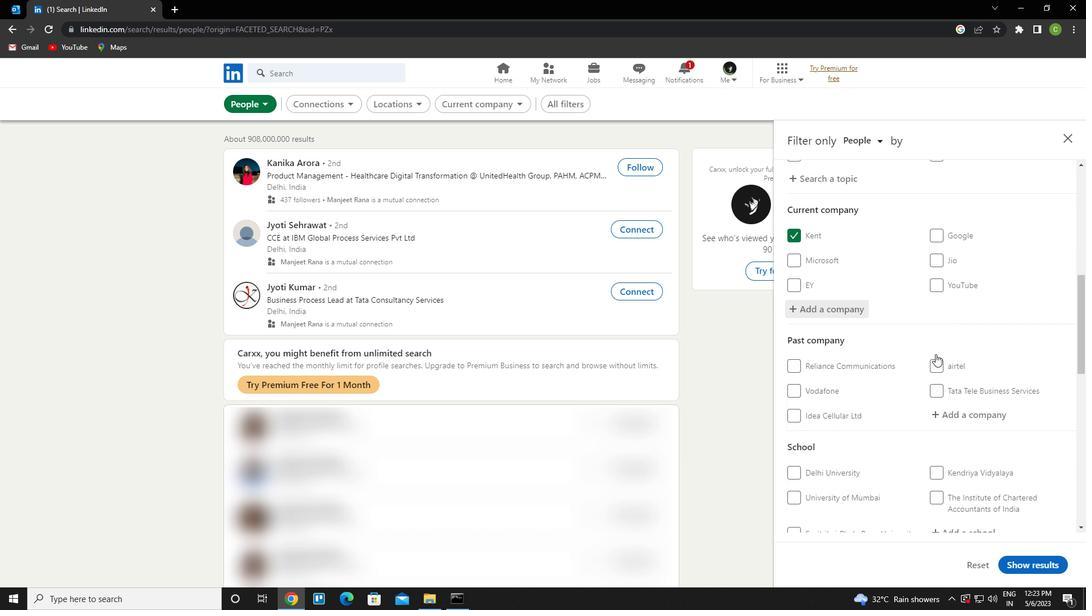 
Action: Mouse scrolled (934, 368) with delta (0, 0)
Screenshot: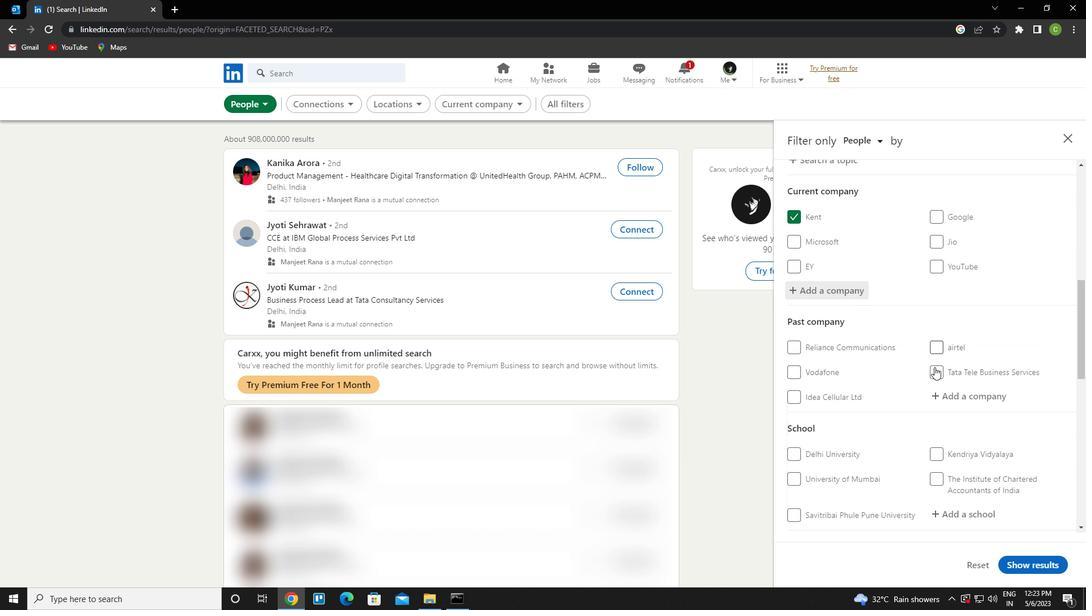 
Action: Mouse moved to (956, 362)
Screenshot: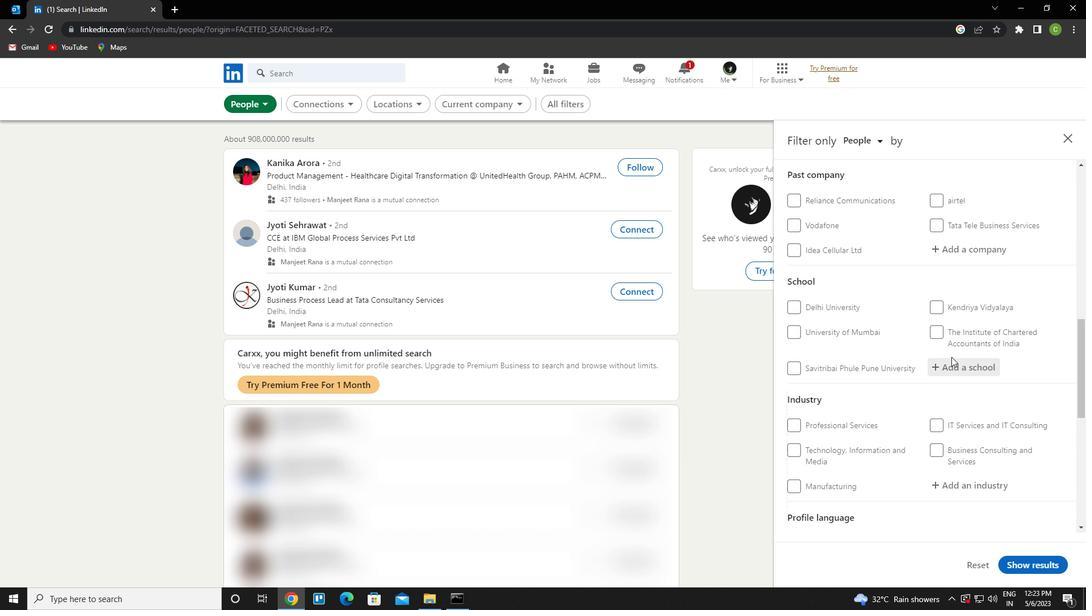 
Action: Mouse pressed left at (956, 362)
Screenshot: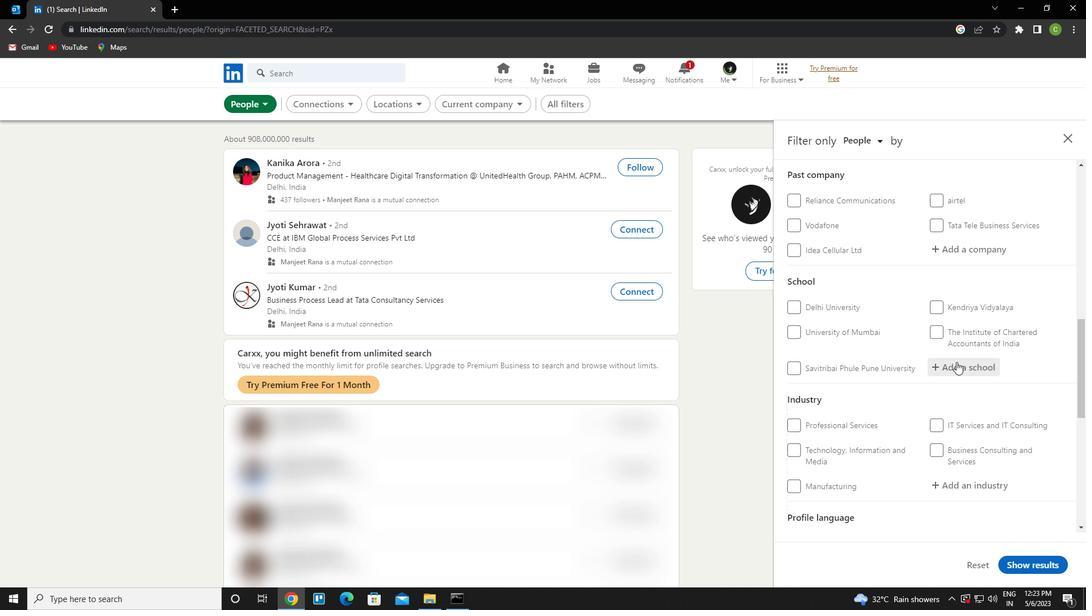 
Action: Key pressed <Key.caps_lock>v<Key.caps_lock>ivekananda<Key.space>institute<Key.down><Key.down><Key.enter>
Screenshot: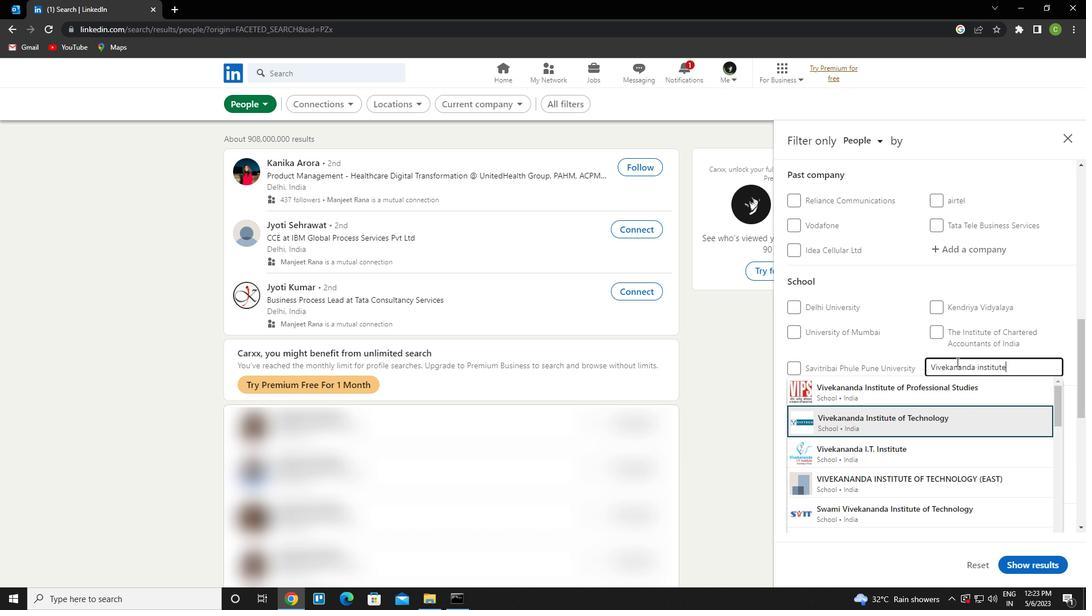 
Action: Mouse scrolled (956, 362) with delta (0, 0)
Screenshot: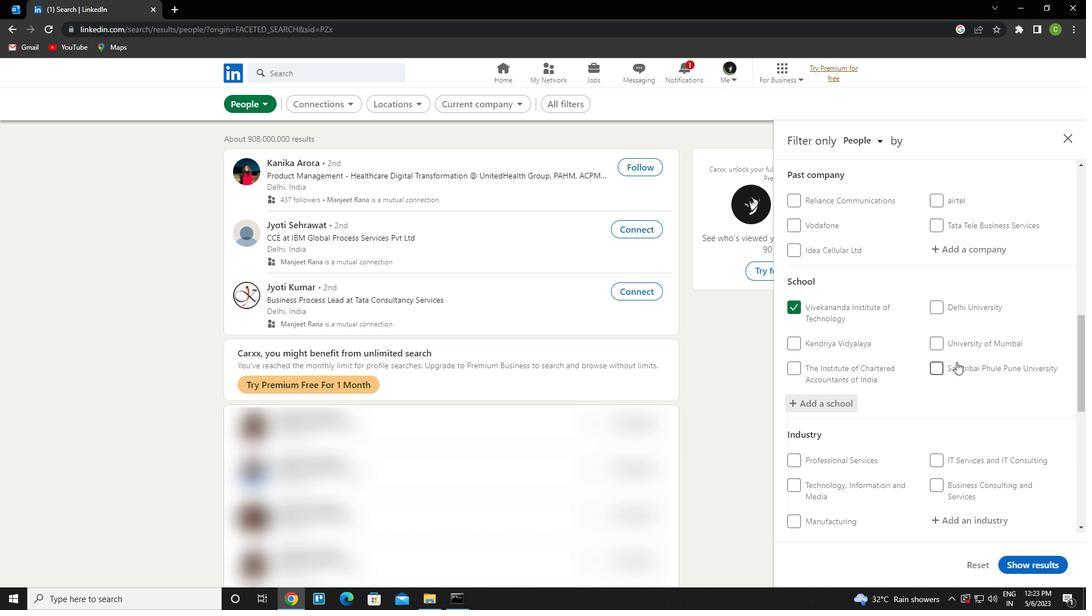 
Action: Mouse scrolled (956, 362) with delta (0, 0)
Screenshot: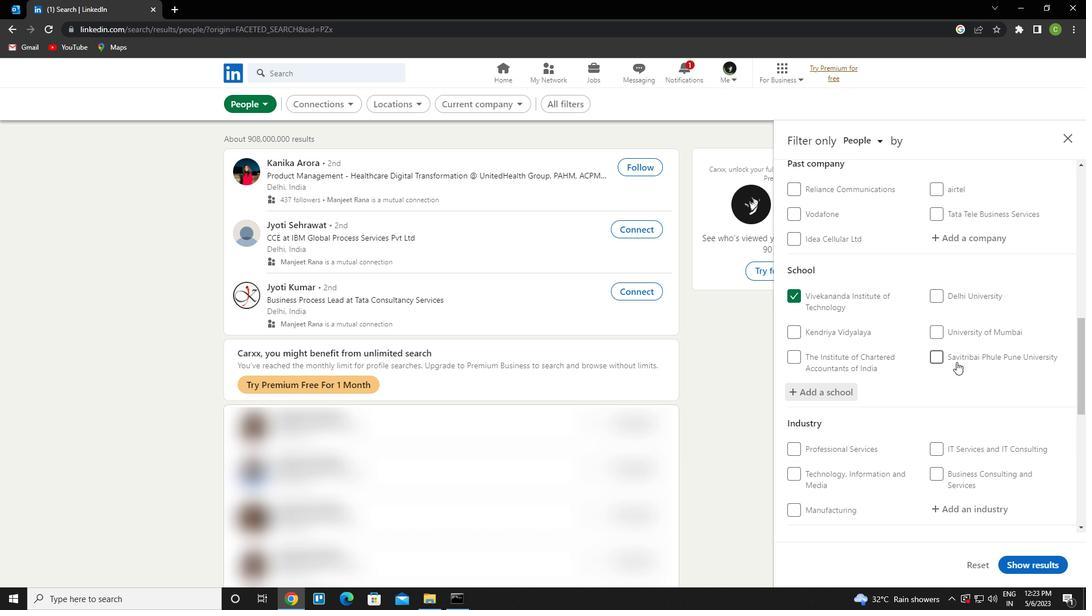 
Action: Mouse moved to (958, 372)
Screenshot: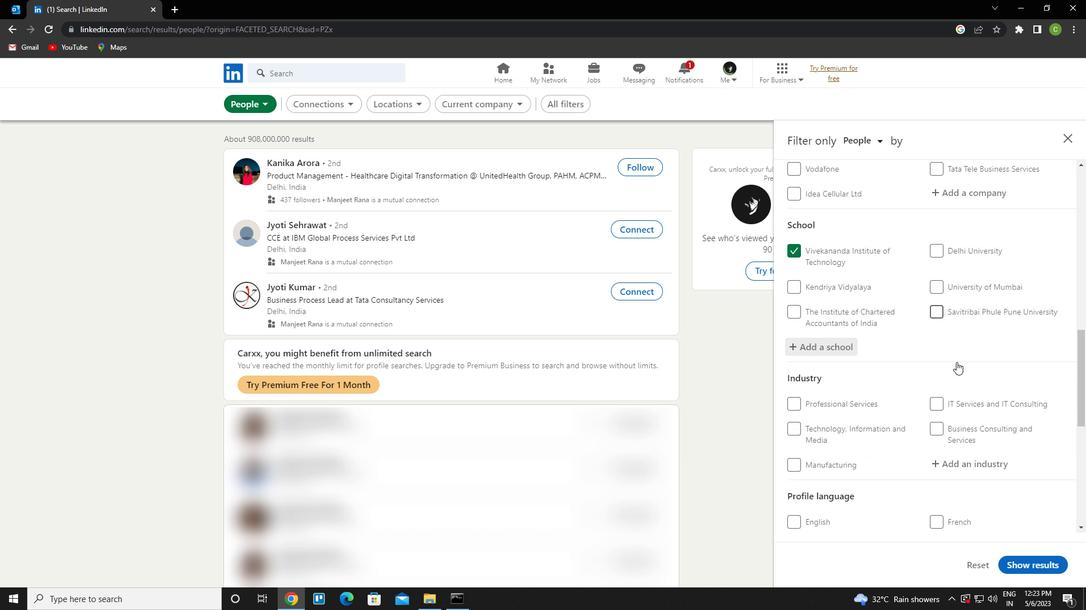
Action: Mouse scrolled (958, 372) with delta (0, 0)
Screenshot: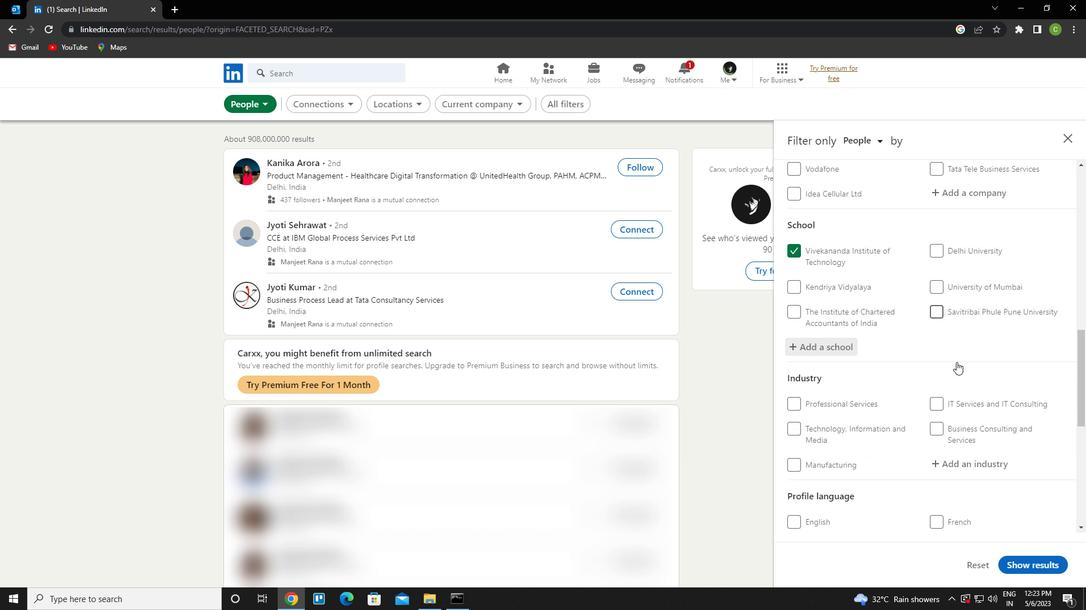 
Action: Mouse moved to (975, 350)
Screenshot: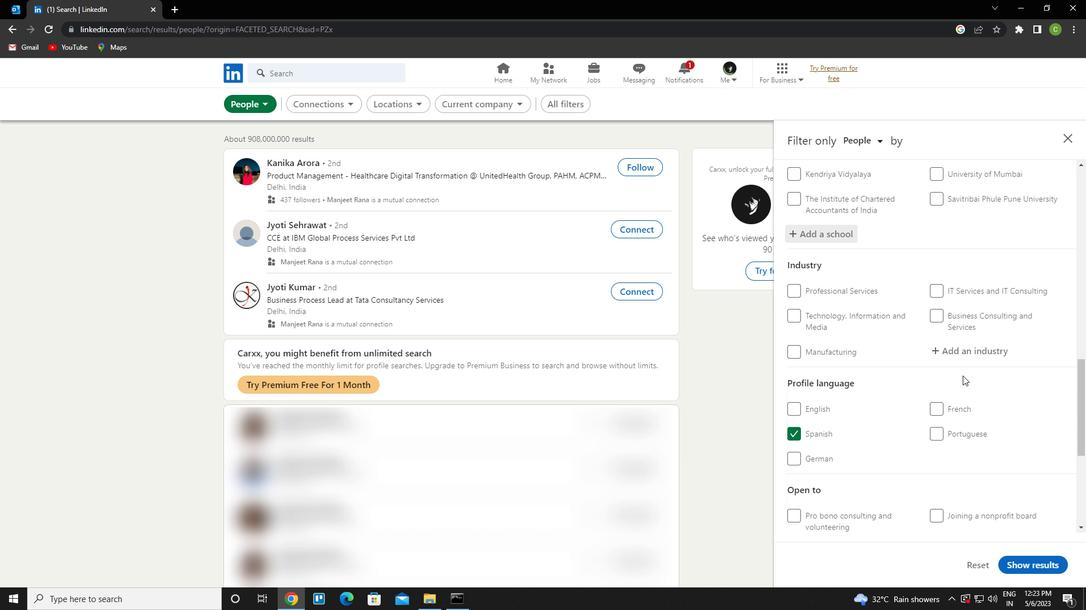 
Action: Mouse pressed left at (975, 350)
Screenshot: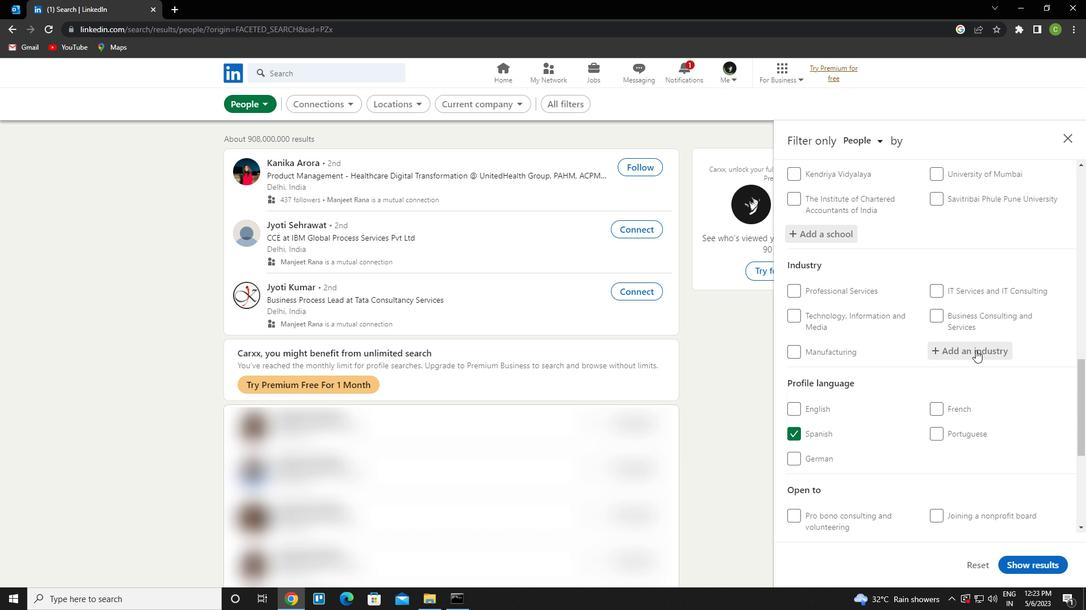 
Action: Key pressed <Key.caps_lock><Key.caps_lock><Key.caps_lock><Key.caps_lock><Key.caps_lock><Key.caps_lock><Key.caps_lock><Key.caps_lock><Key.caps_lock><Key.caps_lock>f<Key.caps_lock>acilities<Key.down><Key.enter>
Screenshot: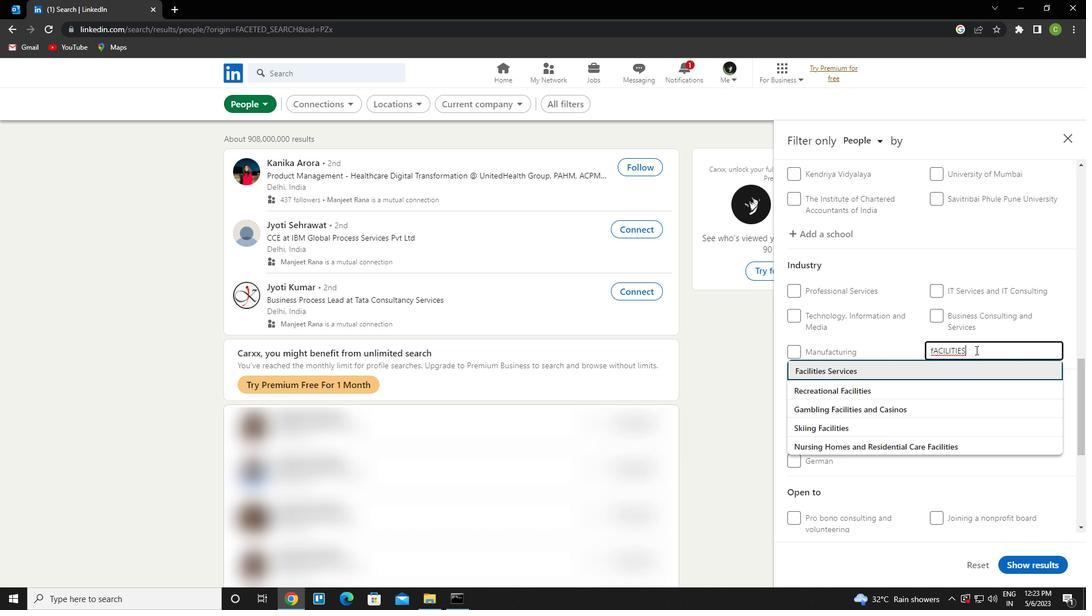 
Action: Mouse scrolled (975, 350) with delta (0, 0)
Screenshot: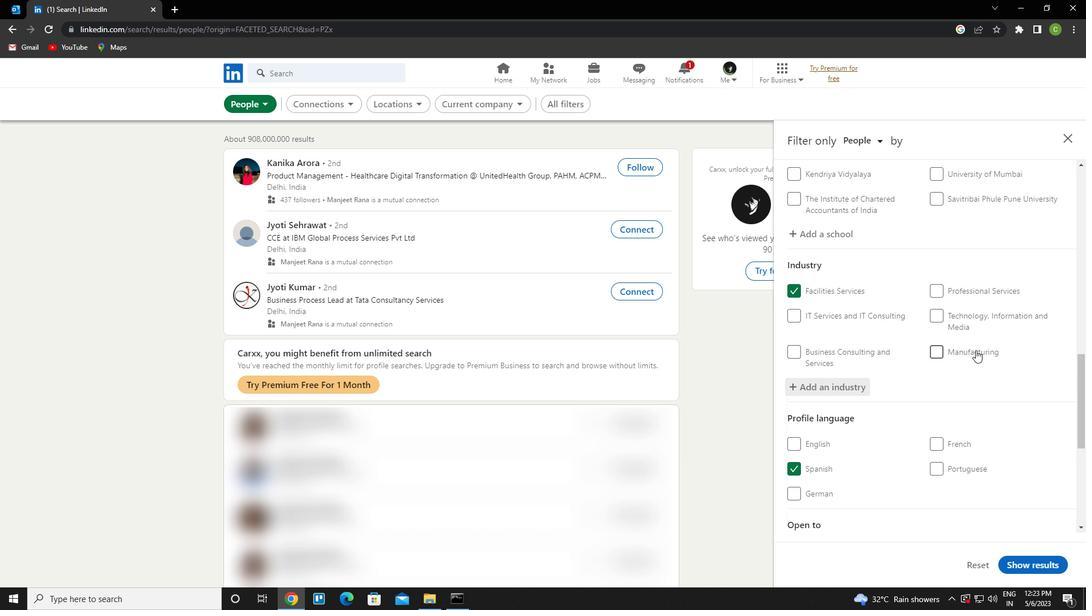 
Action: Mouse scrolled (975, 350) with delta (0, 0)
Screenshot: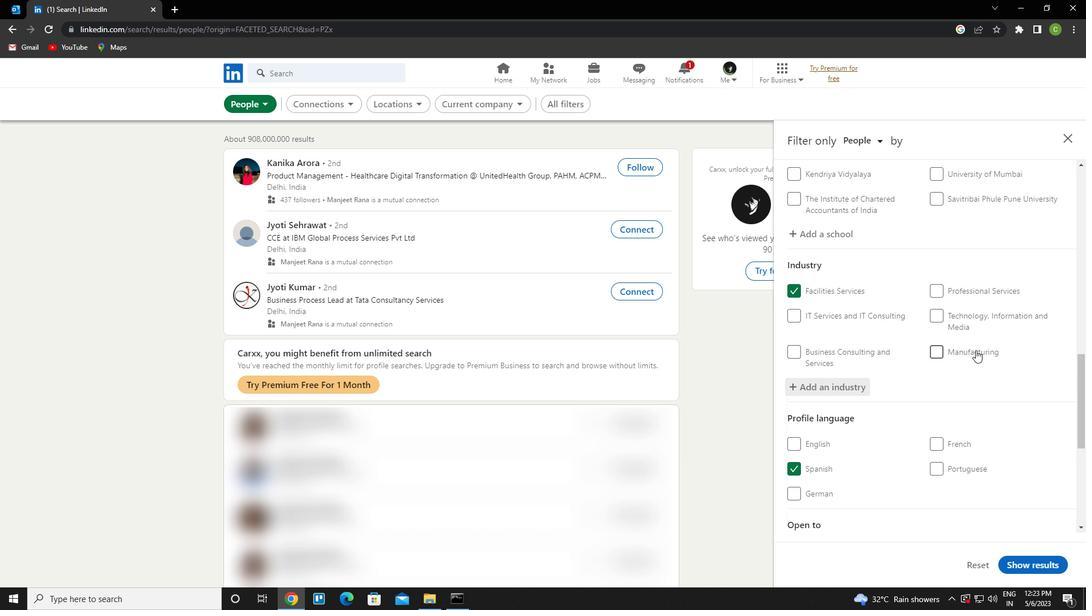 
Action: Mouse scrolled (975, 350) with delta (0, 0)
Screenshot: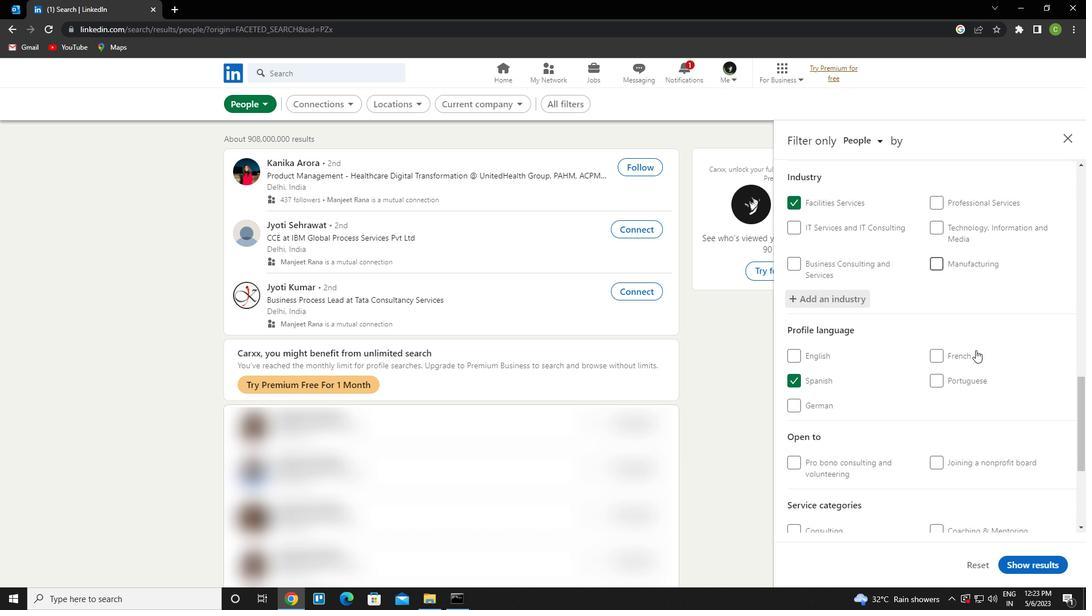 
Action: Mouse moved to (975, 351)
Screenshot: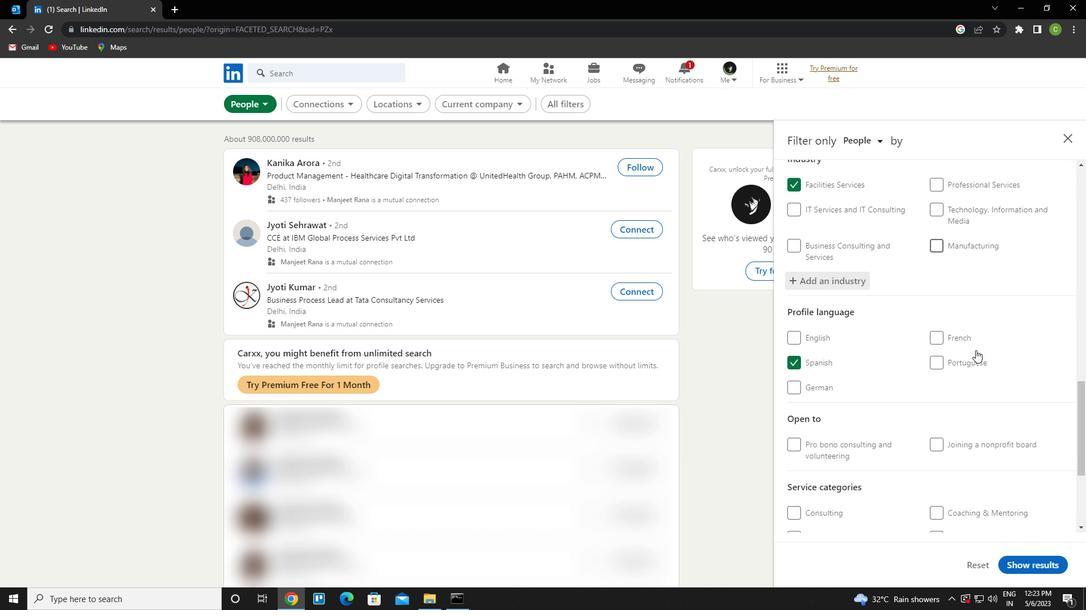 
Action: Mouse scrolled (975, 350) with delta (0, 0)
Screenshot: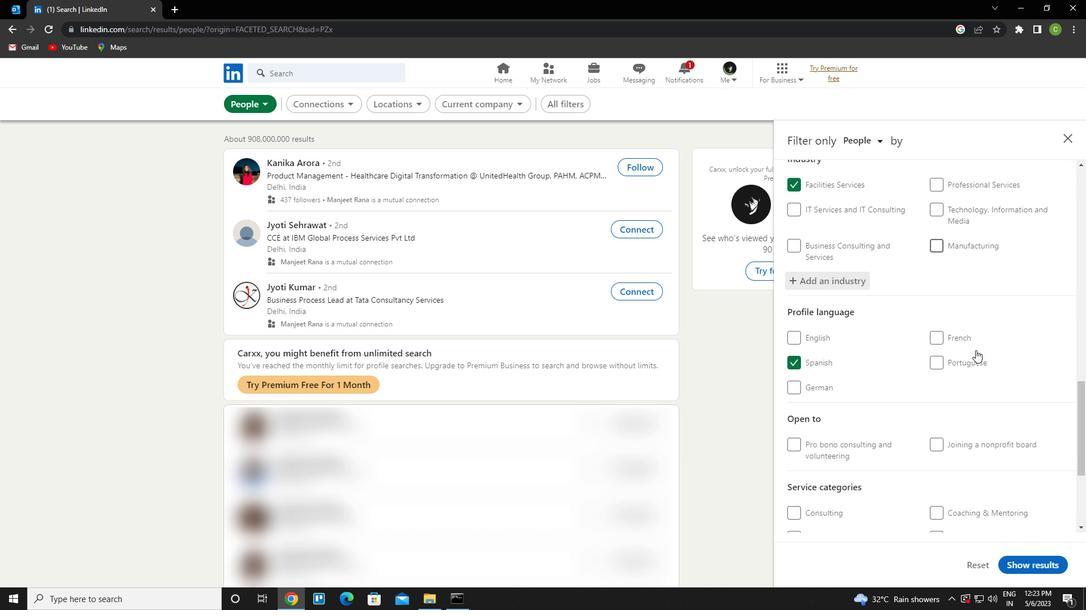 
Action: Mouse moved to (972, 376)
Screenshot: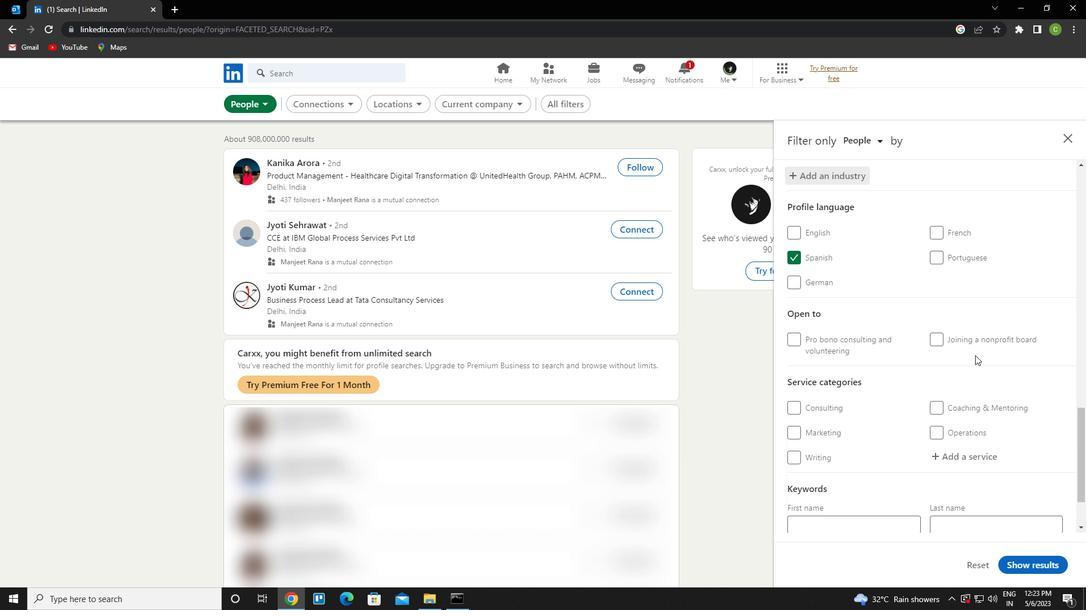 
Action: Mouse scrolled (972, 376) with delta (0, 0)
Screenshot: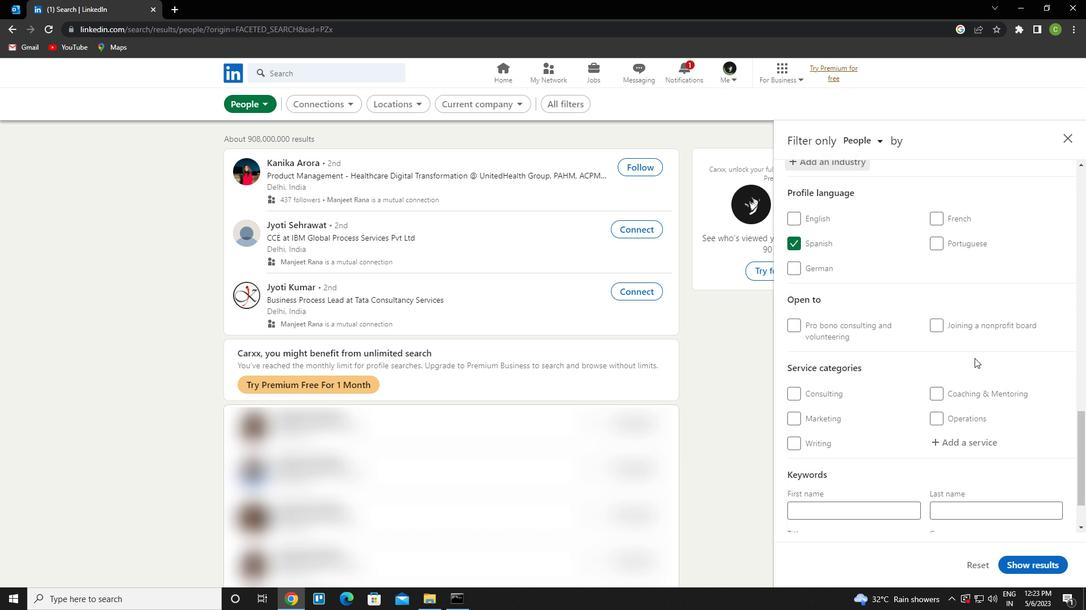 
Action: Mouse scrolled (972, 376) with delta (0, 0)
Screenshot: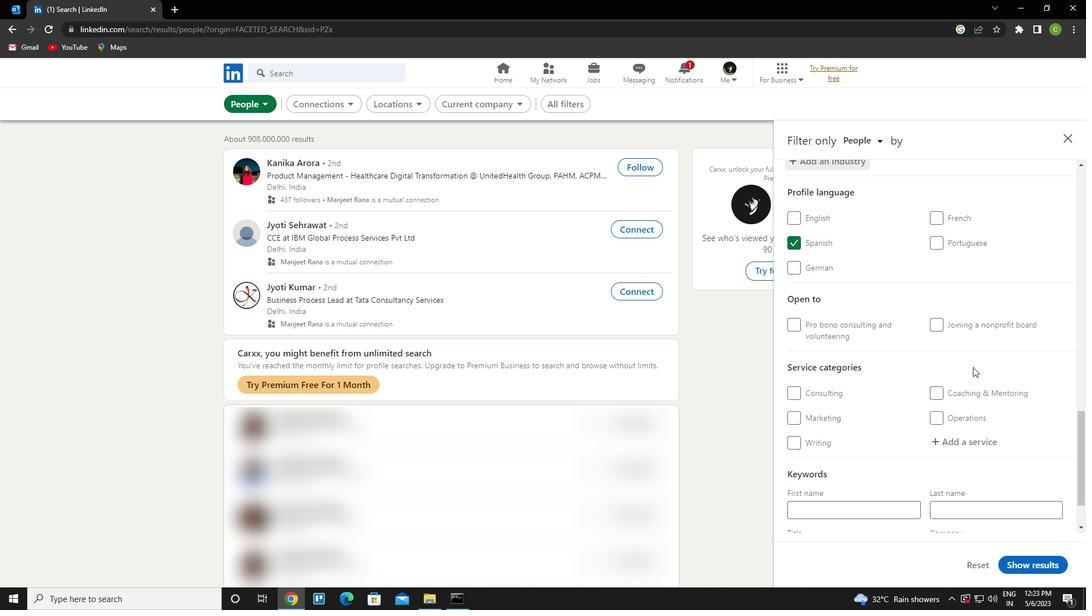 
Action: Mouse moved to (972, 369)
Screenshot: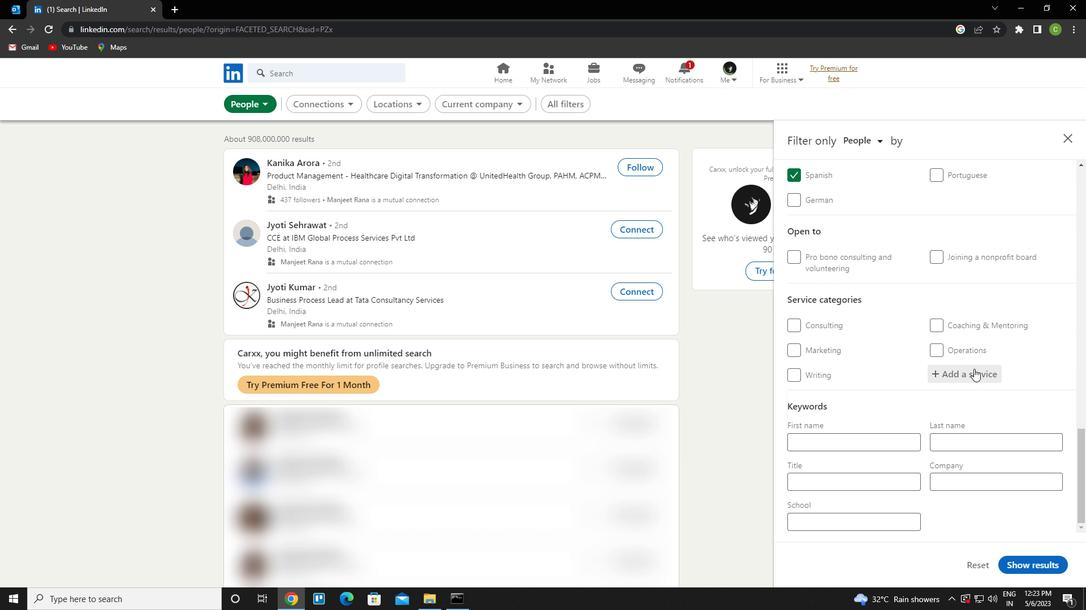 
Action: Mouse pressed left at (972, 369)
Screenshot: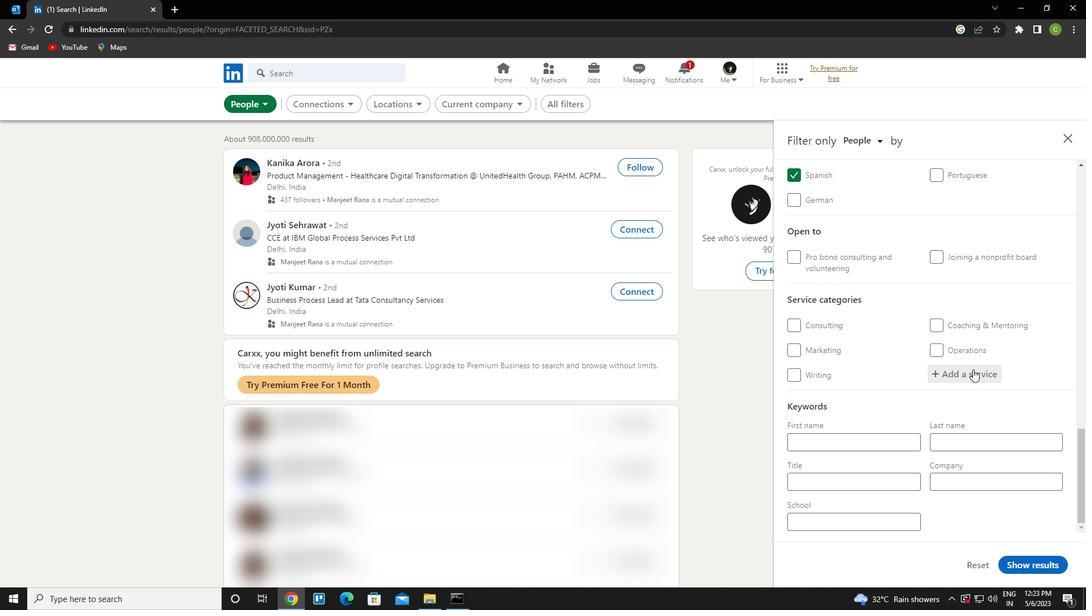 
Action: Key pressed <Key.caps_lock><Key.caps_lock>v<Key.caps_lock>ideo<Key.space>production<Key.down><Key.enter>
Screenshot: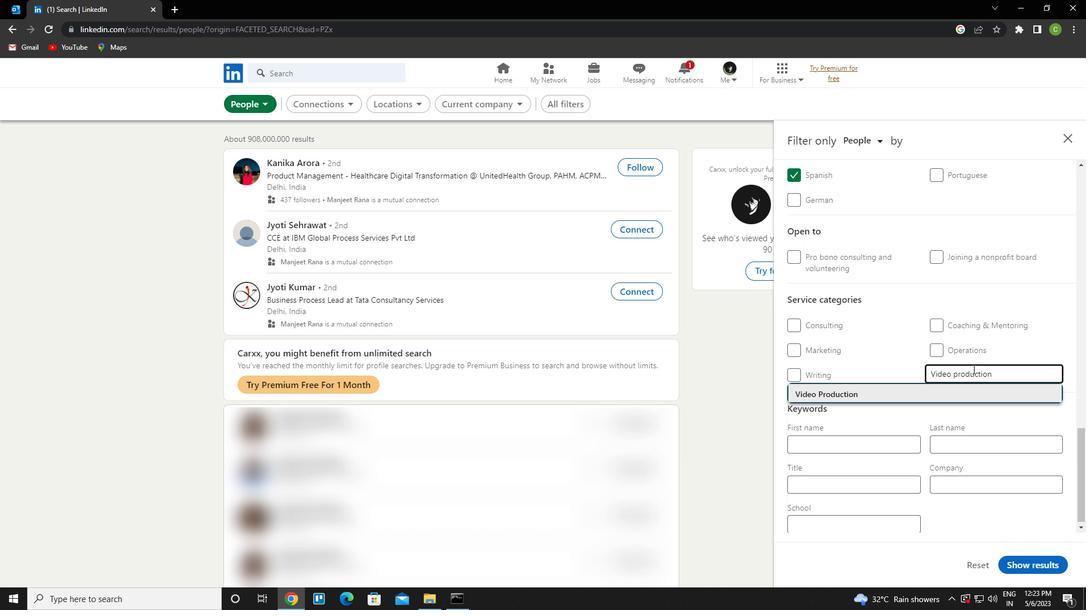 
Action: Mouse scrolled (972, 369) with delta (0, 0)
Screenshot: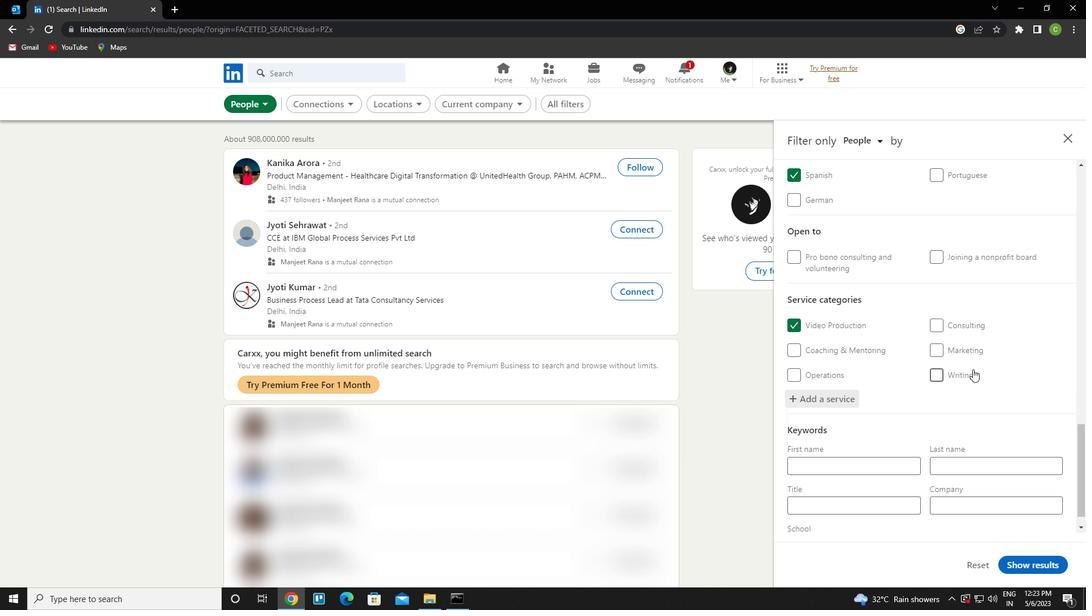 
Action: Mouse scrolled (972, 369) with delta (0, 0)
Screenshot: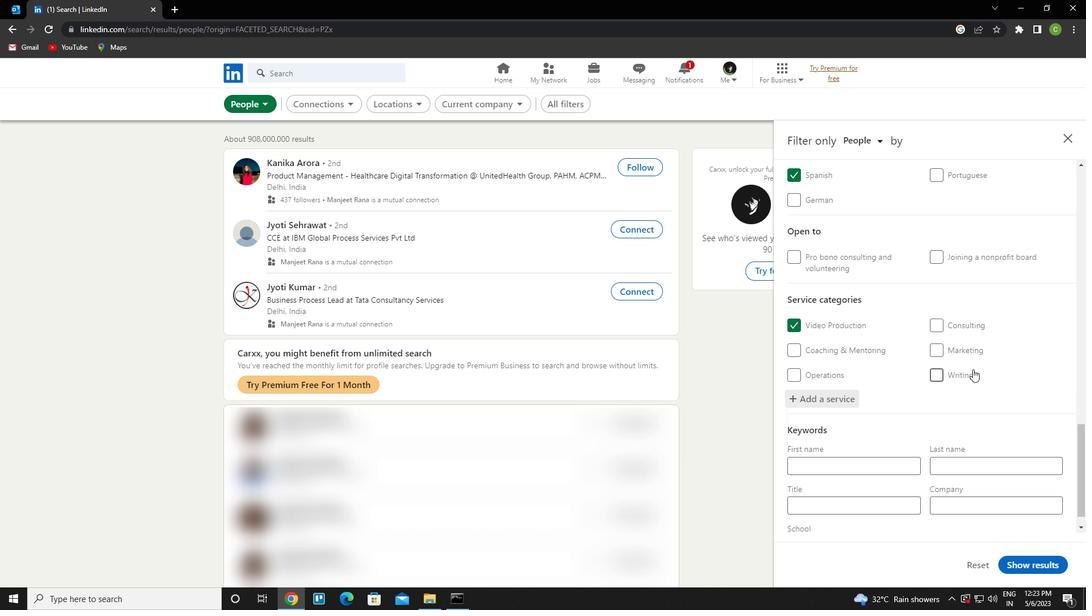 
Action: Mouse scrolled (972, 369) with delta (0, 0)
Screenshot: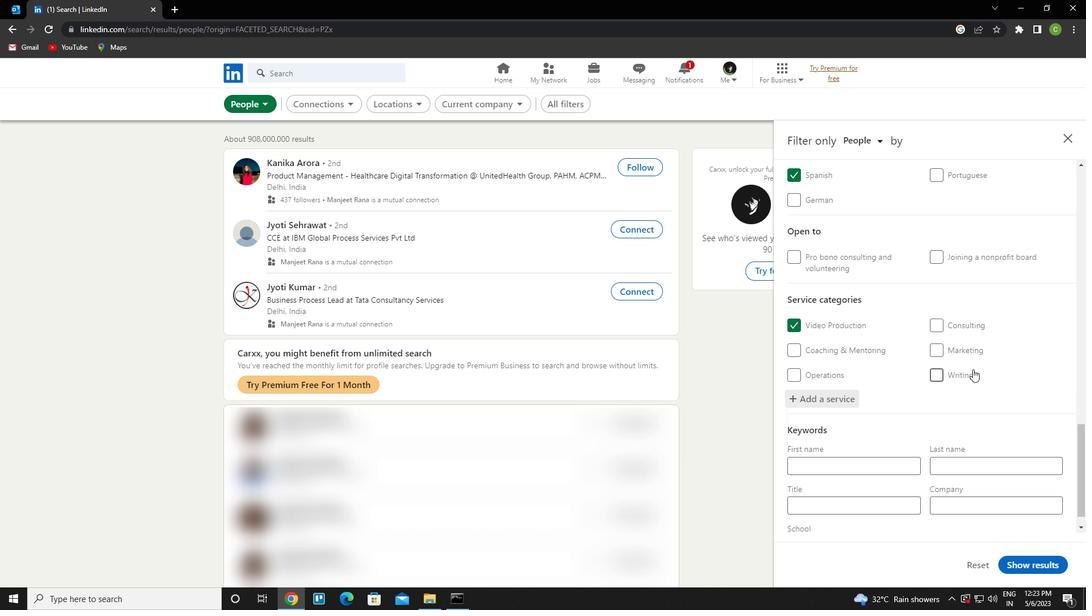 
Action: Mouse scrolled (972, 369) with delta (0, 0)
Screenshot: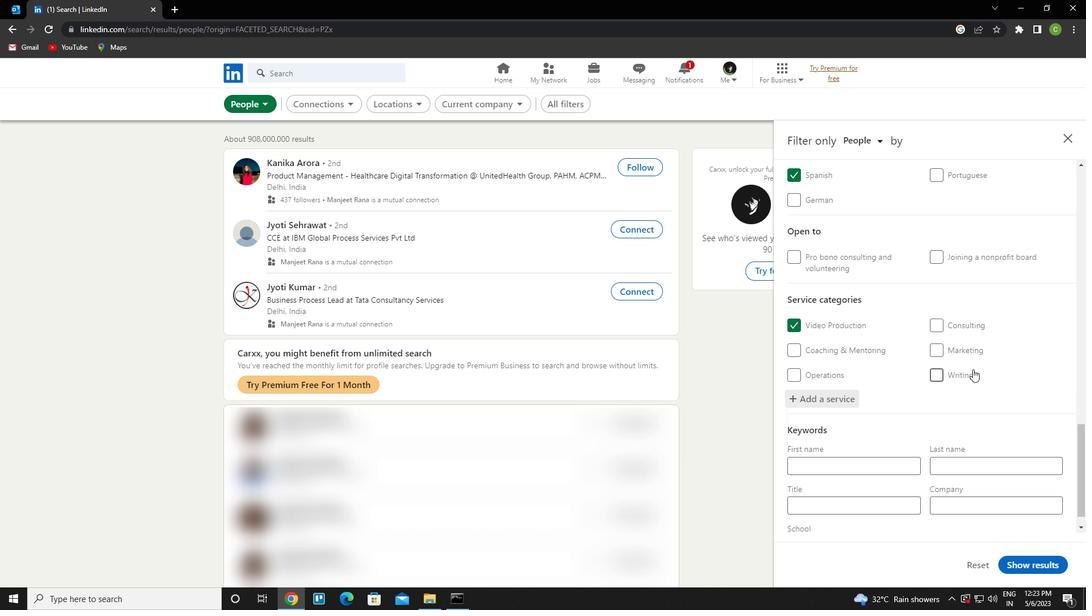 
Action: Mouse scrolled (972, 369) with delta (0, 0)
Screenshot: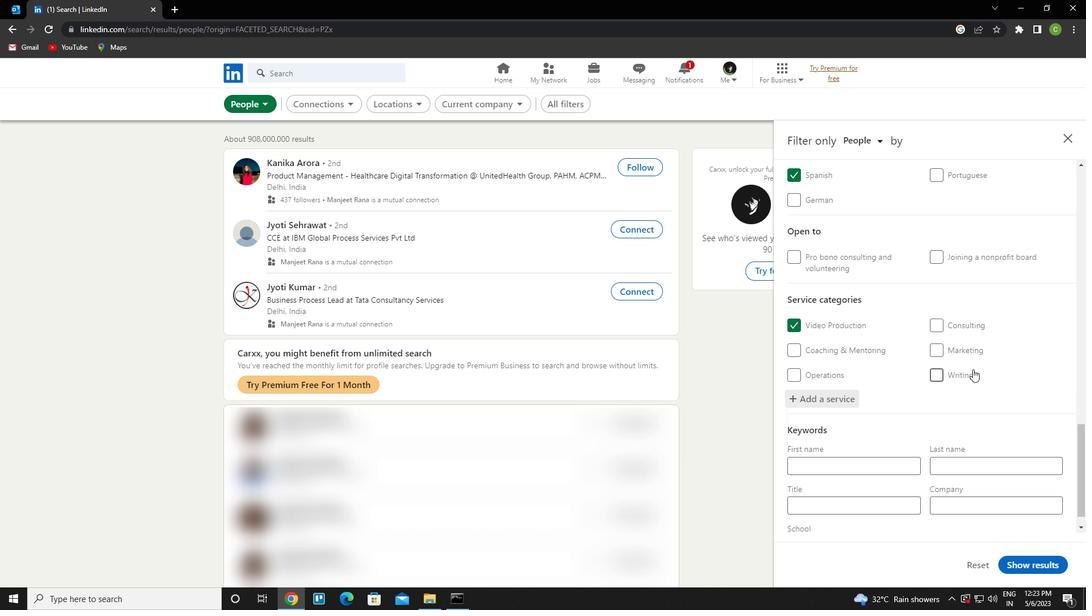 
Action: Mouse scrolled (972, 369) with delta (0, 0)
Screenshot: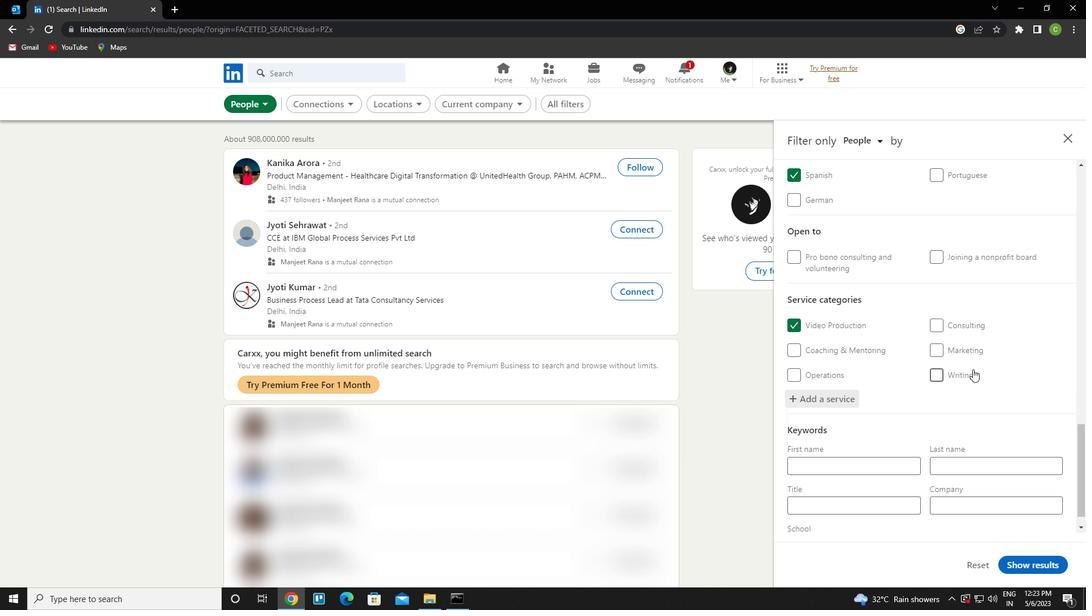 
Action: Mouse moved to (972, 371)
Screenshot: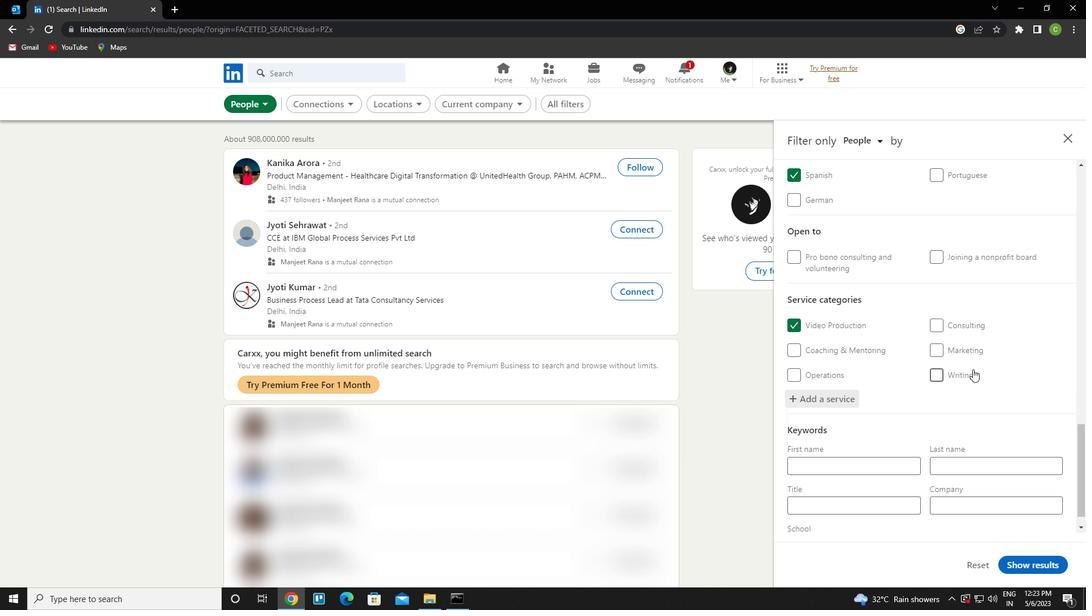 
Action: Mouse scrolled (972, 370) with delta (0, 0)
Screenshot: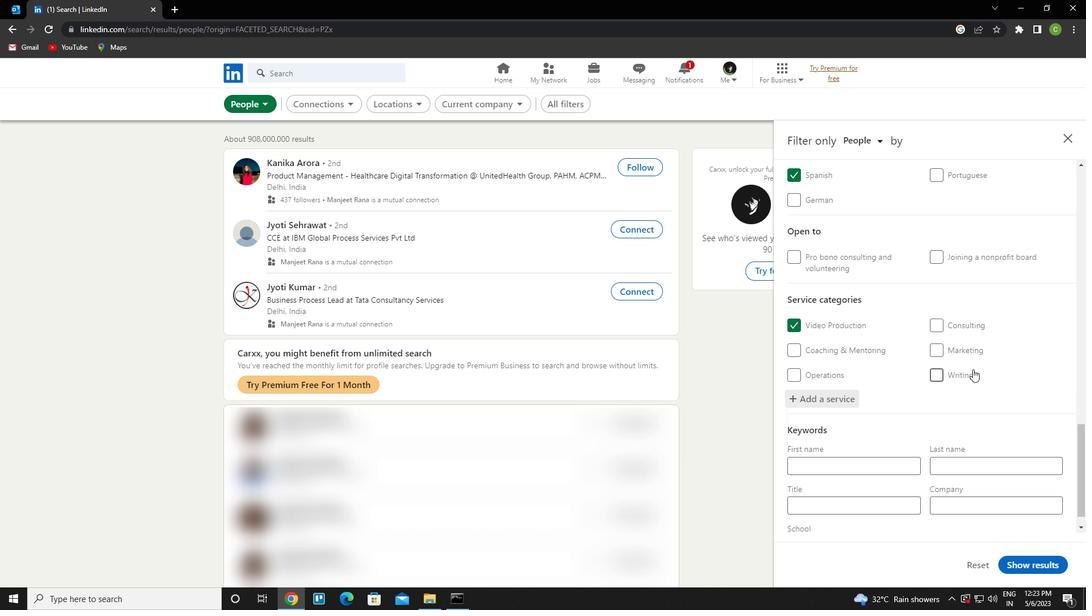
Action: Mouse moved to (877, 487)
Screenshot: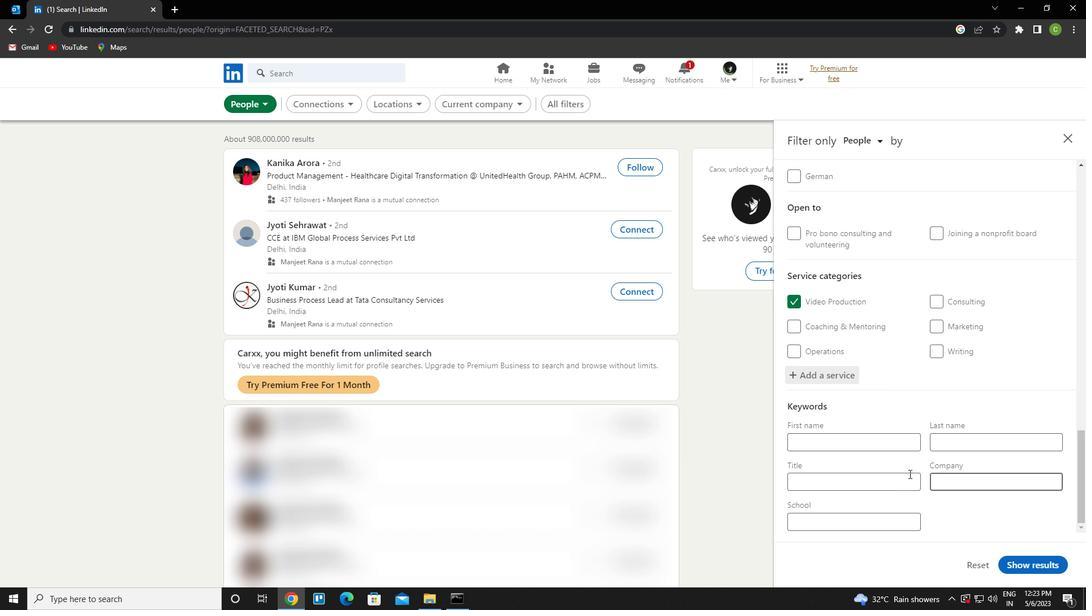 
Action: Mouse pressed left at (877, 487)
Screenshot: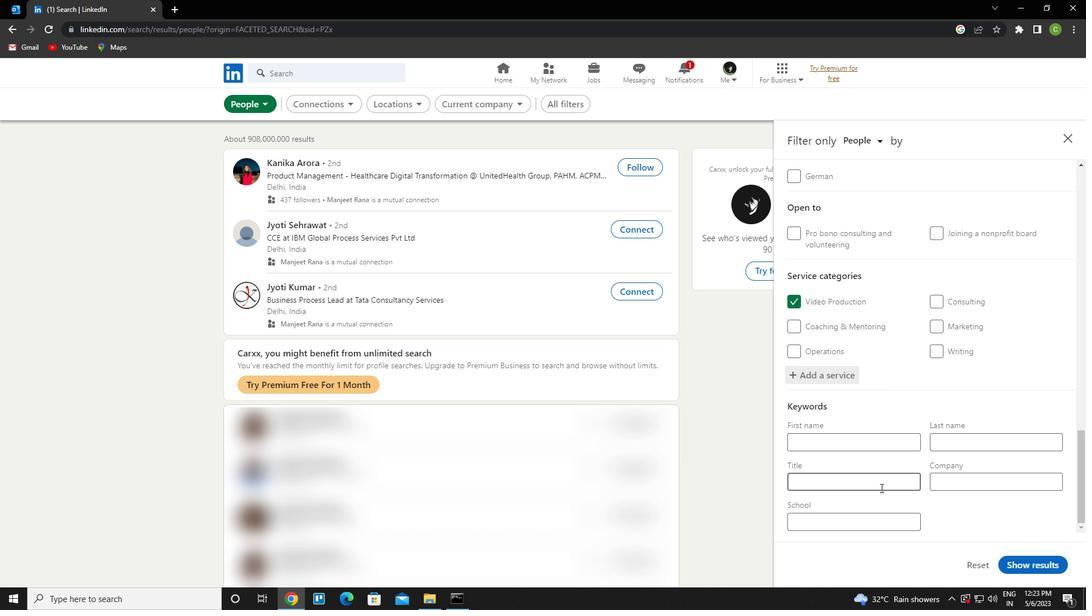 
Action: Mouse moved to (875, 487)
Screenshot: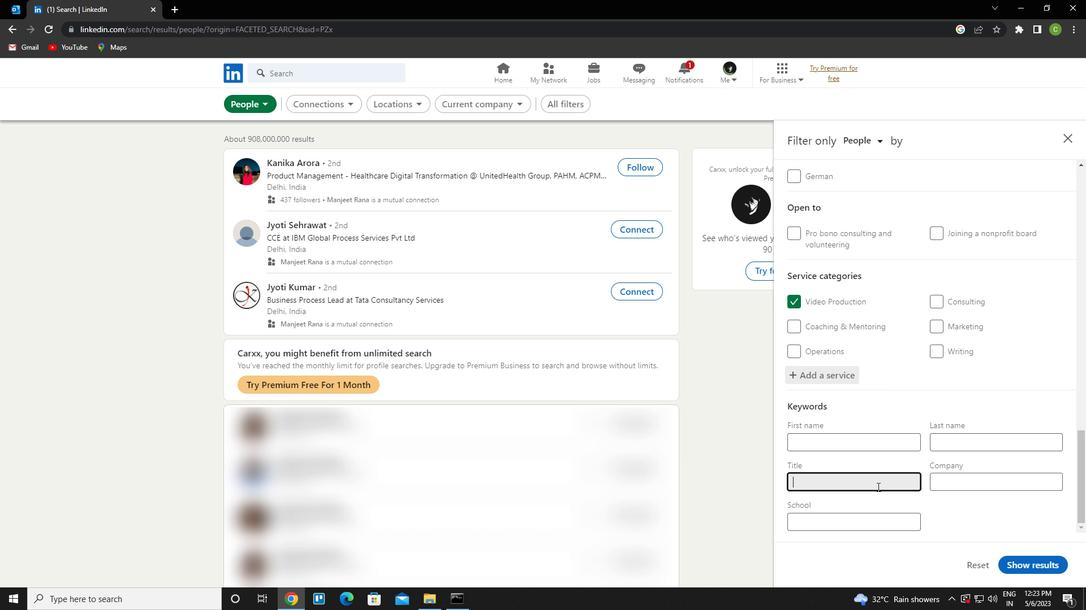 
Action: Key pressed <Key.caps_lock>
Screenshot: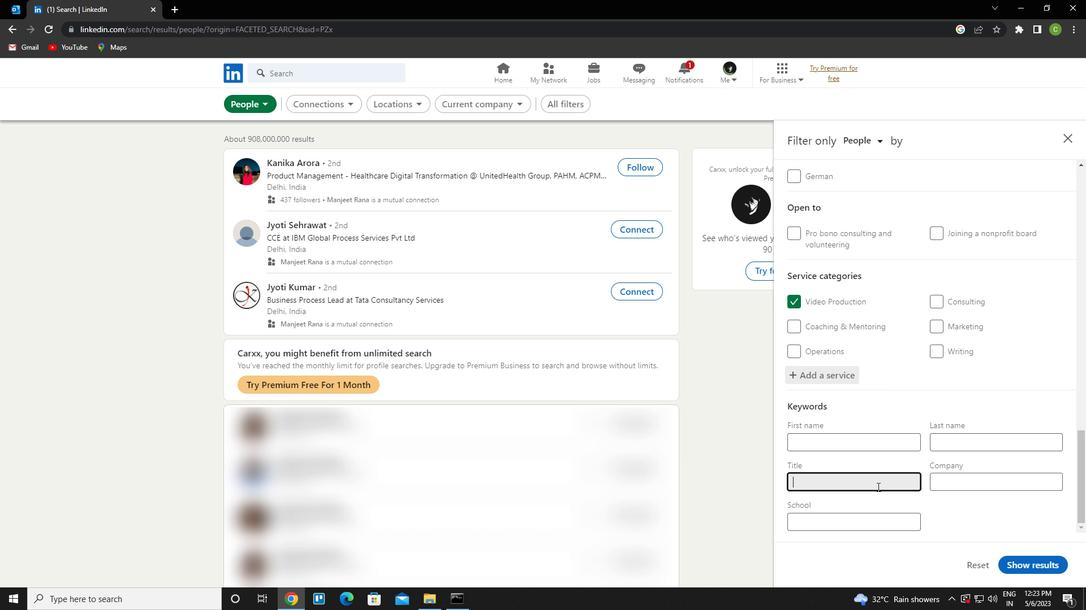 
Action: Mouse moved to (875, 488)
Screenshot: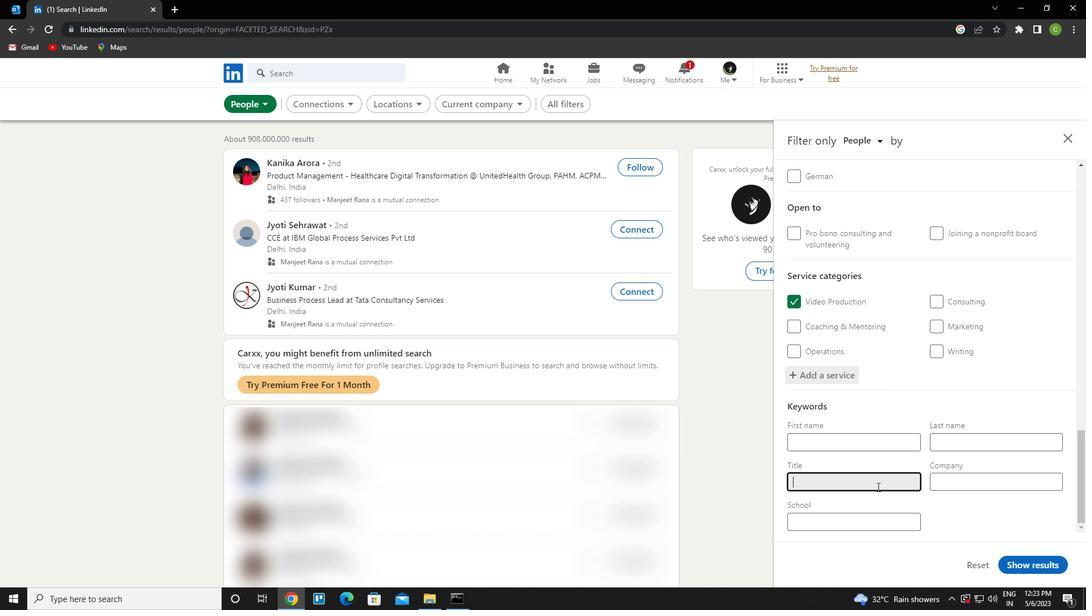 
Action: Key pressed d<Key.caps_lock>og<Key.space>walker/<Key.caps_lock>p<Key.caps_lock>er<Key.backspace>t<Key.space><Key.caps_lock>s<Key.caps_lock>itter
Screenshot: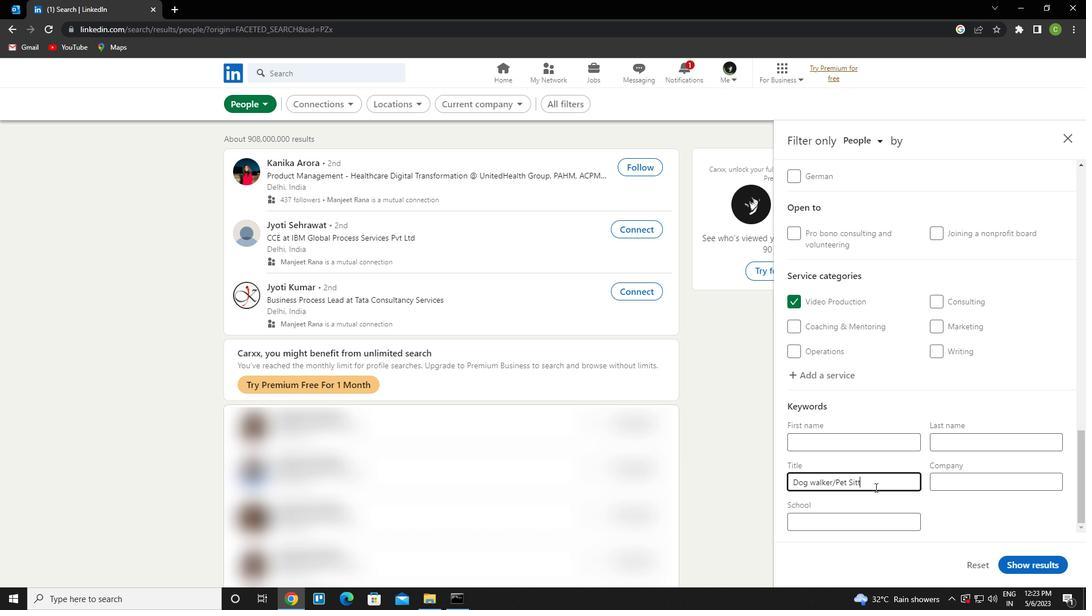 
Action: Mouse moved to (1058, 567)
Screenshot: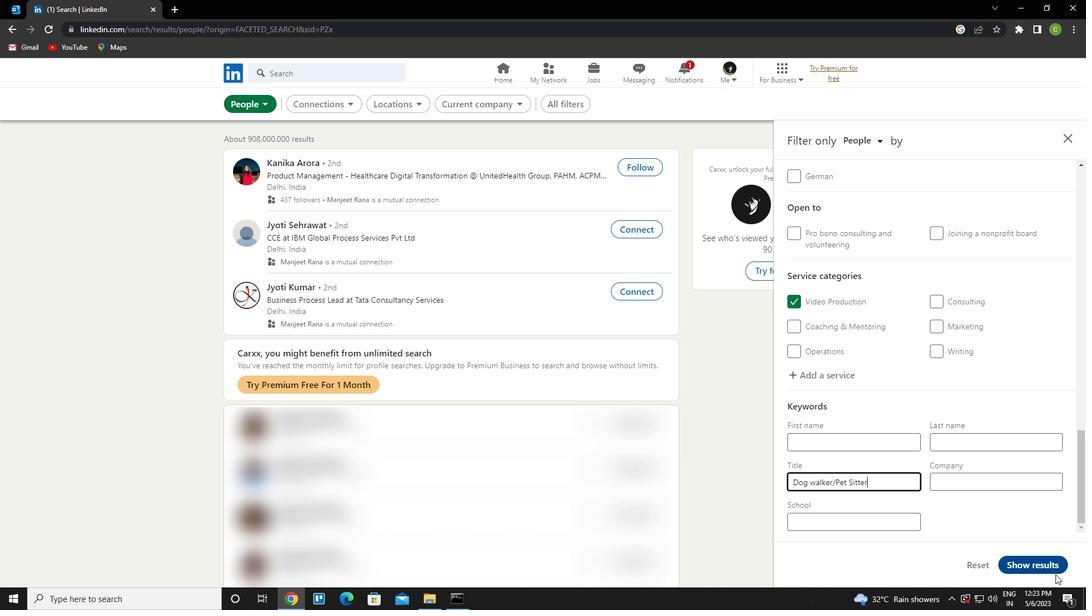
Action: Mouse pressed left at (1058, 567)
Screenshot: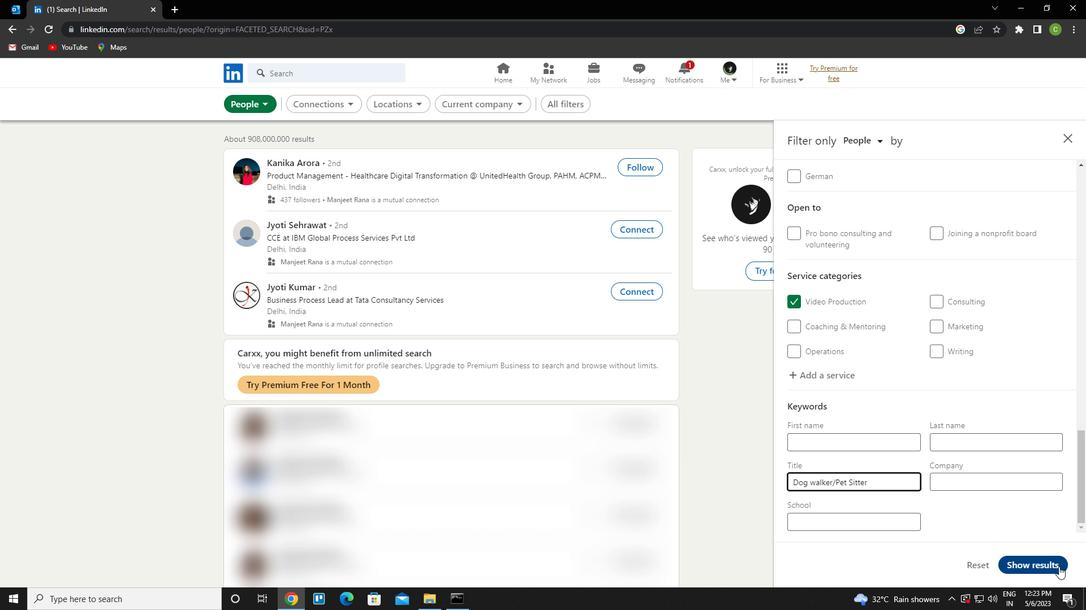 
Action: Mouse moved to (322, 612)
Screenshot: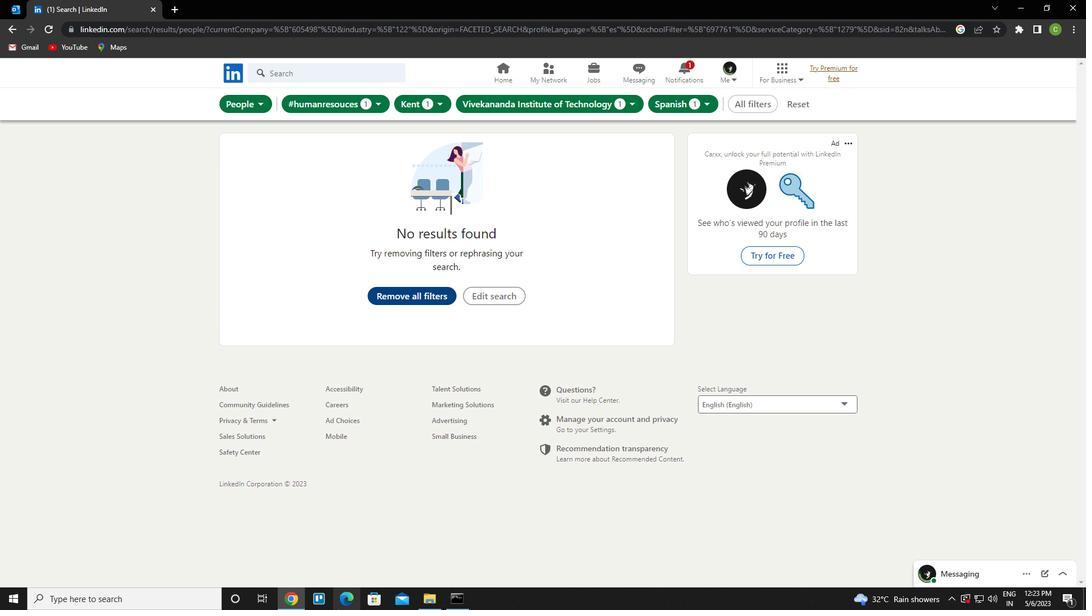 
